 Task: Add a signature Fernando Perez containing With sincere thanks and warm wishes, Fernando Perez to email address softage.4@softage.net and add a label Pets
Action: Mouse moved to (845, 83)
Screenshot: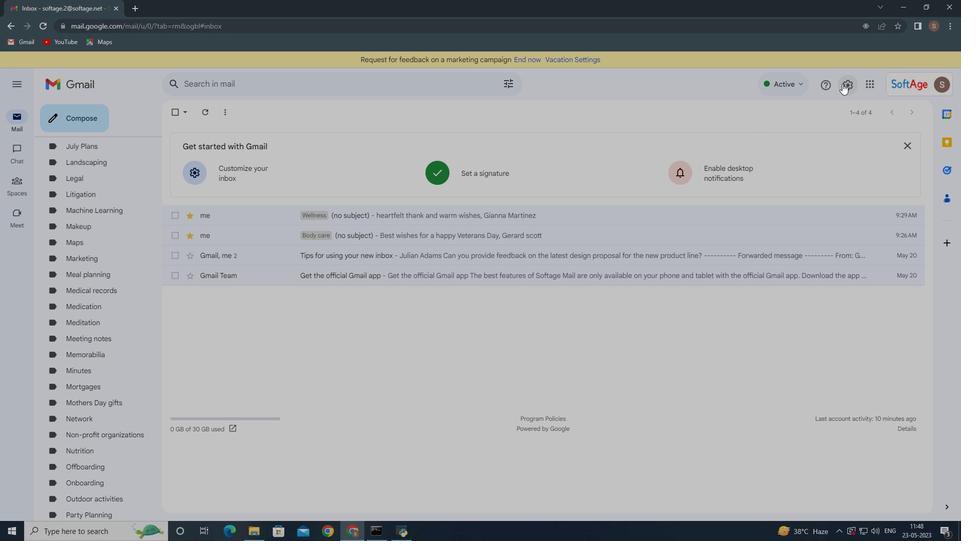 
Action: Mouse pressed left at (845, 83)
Screenshot: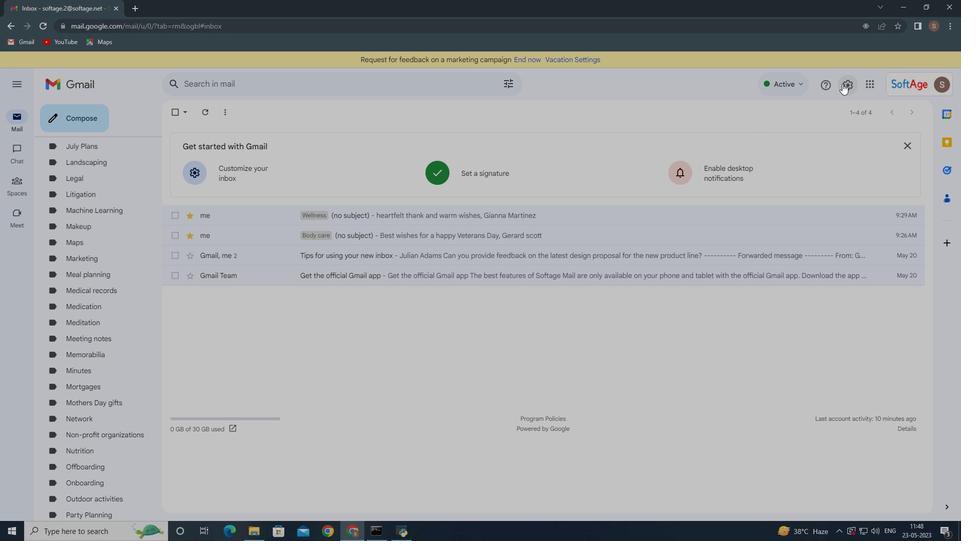 
Action: Mouse moved to (825, 131)
Screenshot: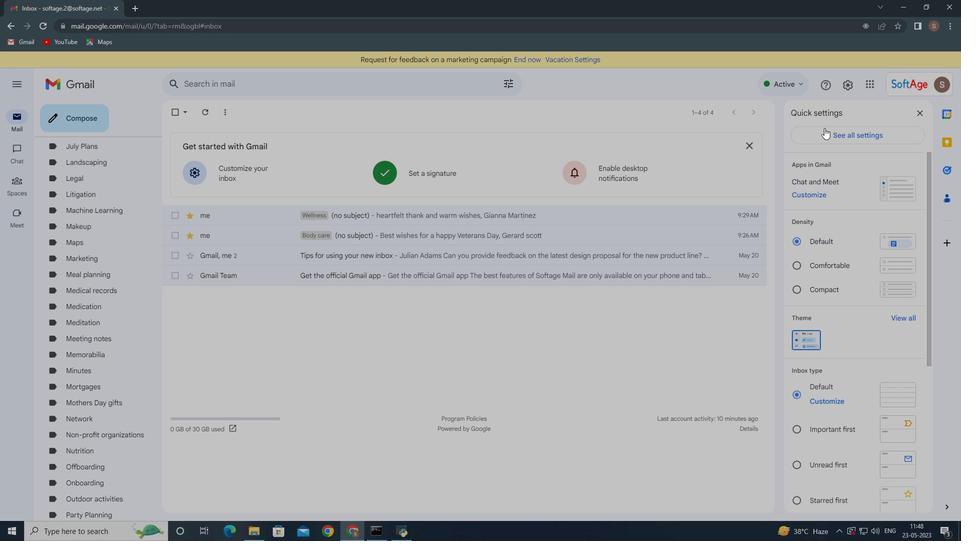 
Action: Mouse pressed left at (825, 131)
Screenshot: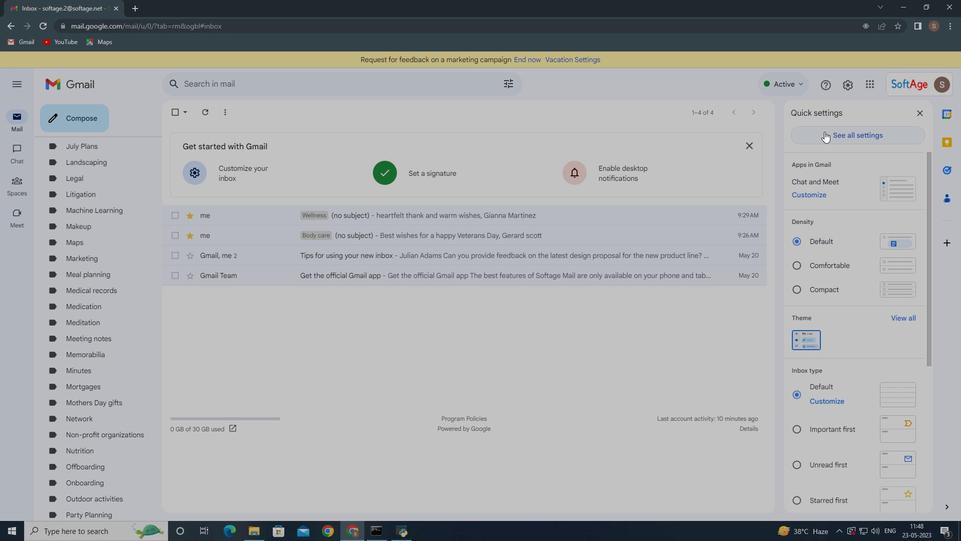 
Action: Mouse moved to (360, 209)
Screenshot: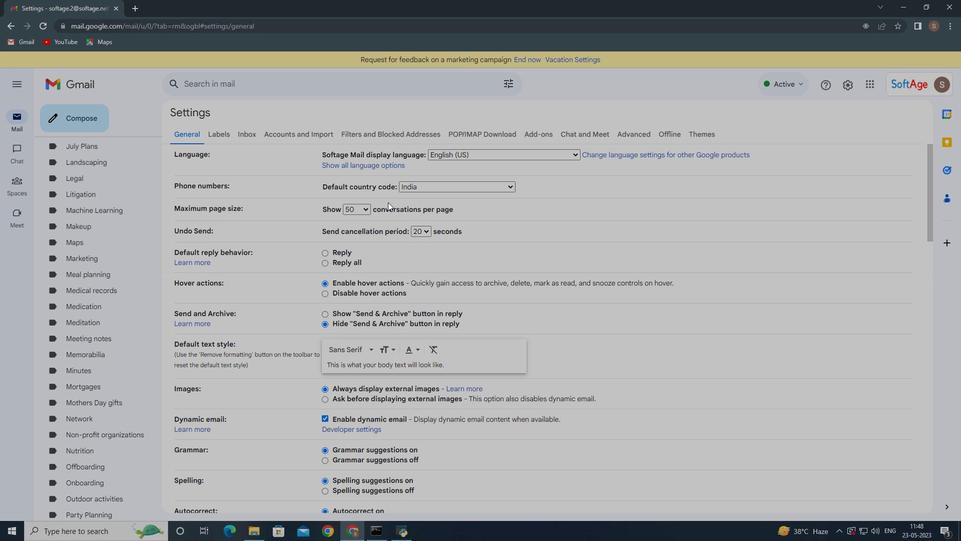 
Action: Mouse scrolled (360, 208) with delta (0, 0)
Screenshot: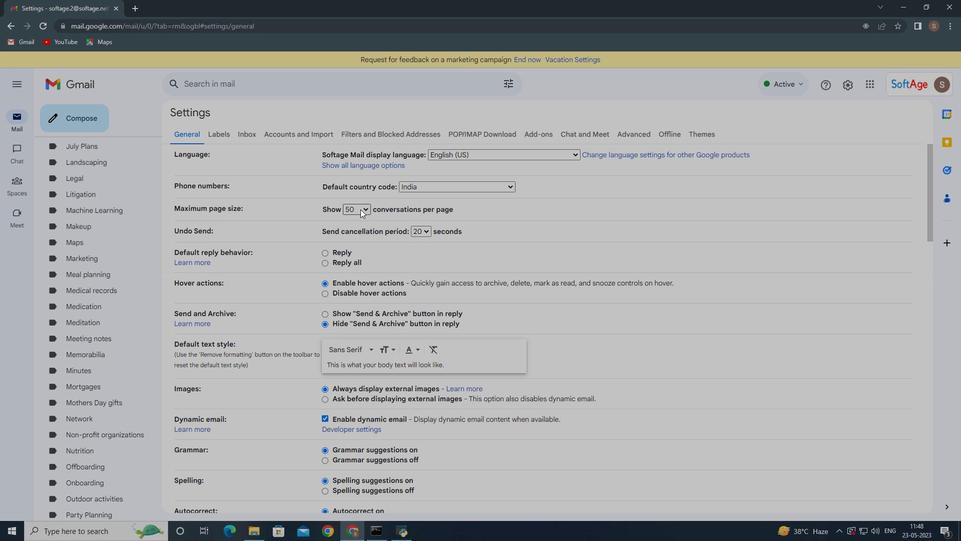 
Action: Mouse scrolled (360, 208) with delta (0, 0)
Screenshot: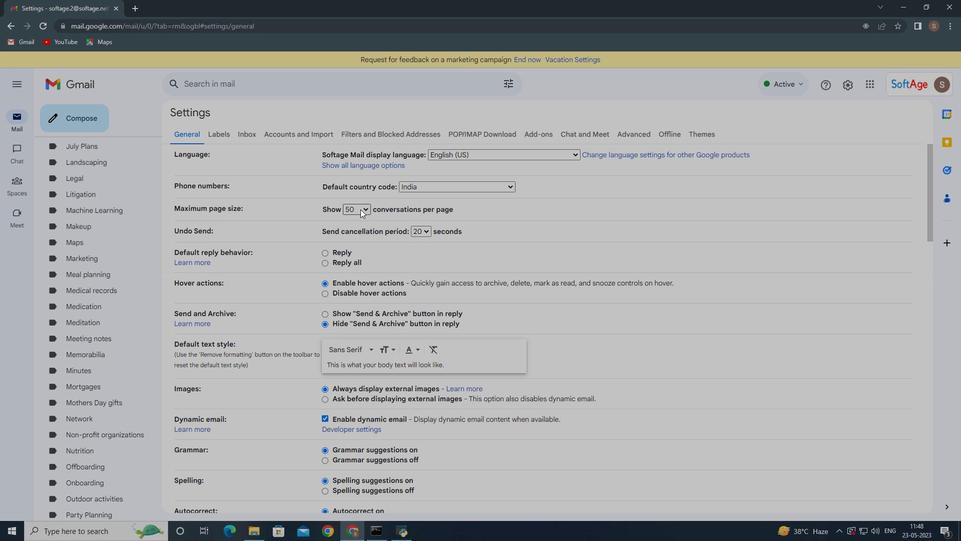 
Action: Mouse scrolled (360, 208) with delta (0, 0)
Screenshot: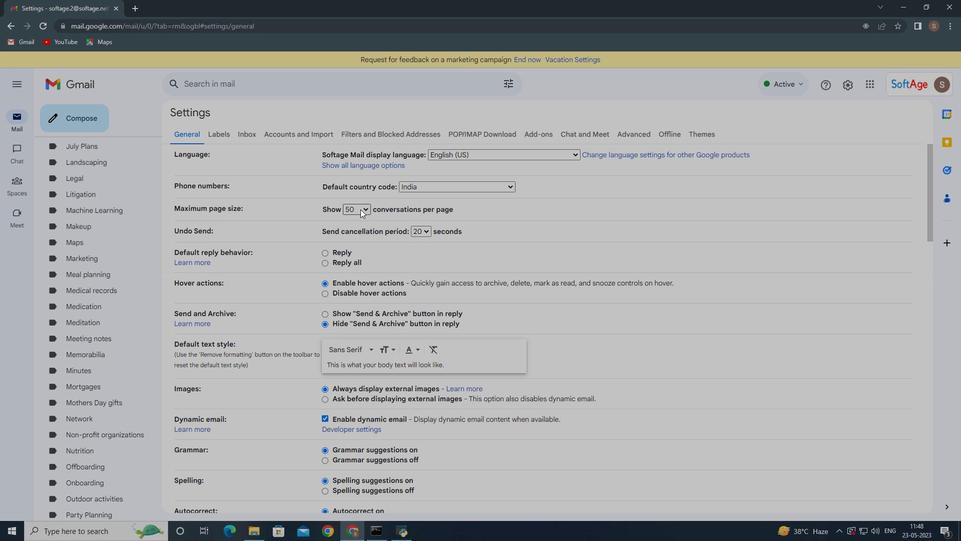 
Action: Mouse scrolled (360, 208) with delta (0, 0)
Screenshot: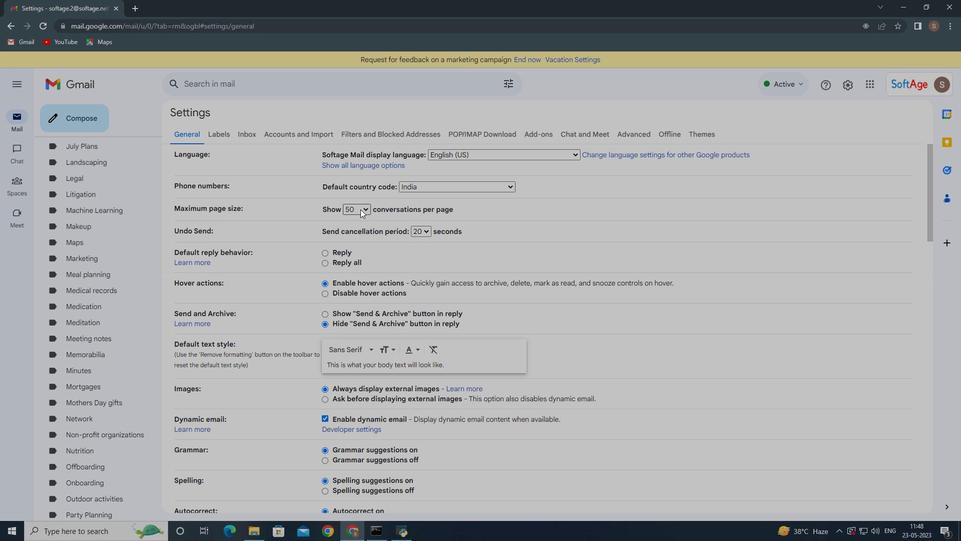 
Action: Mouse scrolled (360, 208) with delta (0, 0)
Screenshot: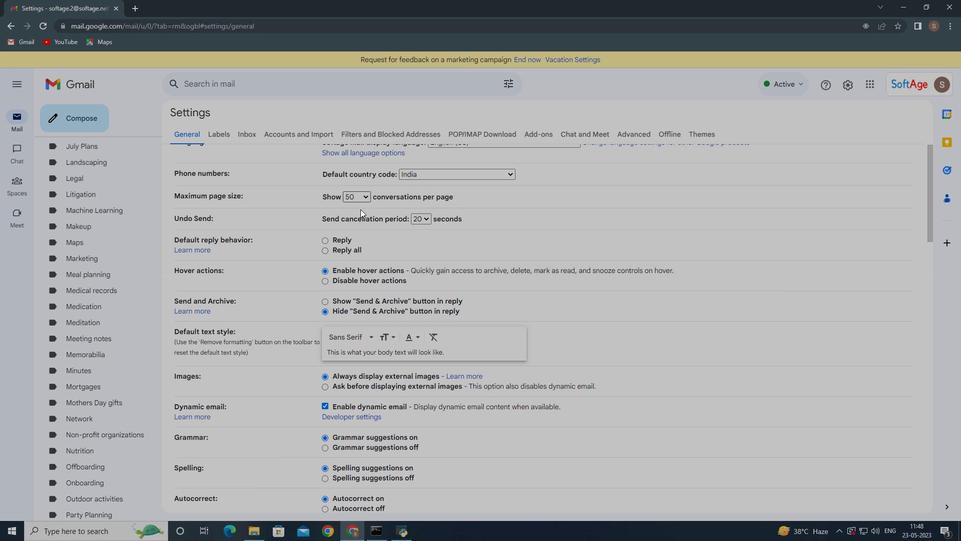 
Action: Mouse moved to (360, 234)
Screenshot: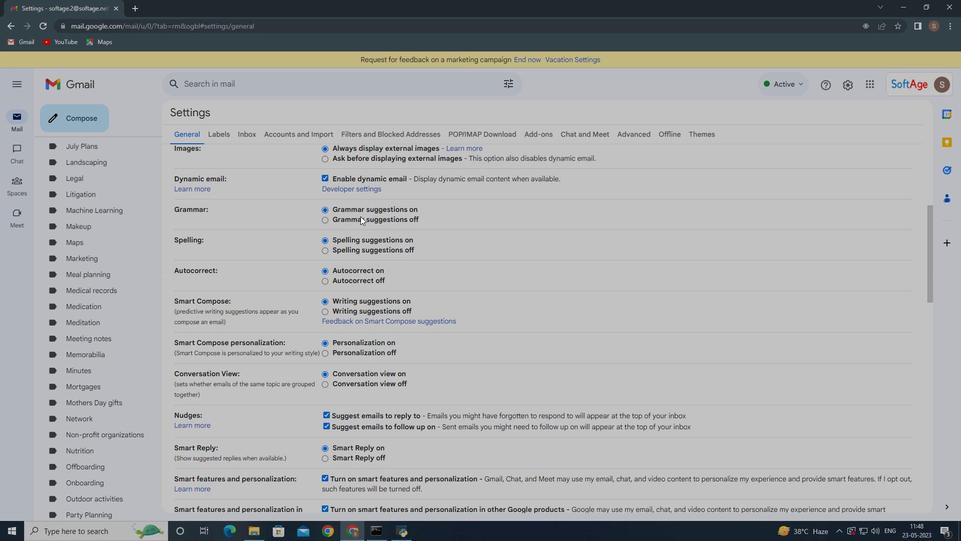 
Action: Mouse scrolled (360, 233) with delta (0, 0)
Screenshot: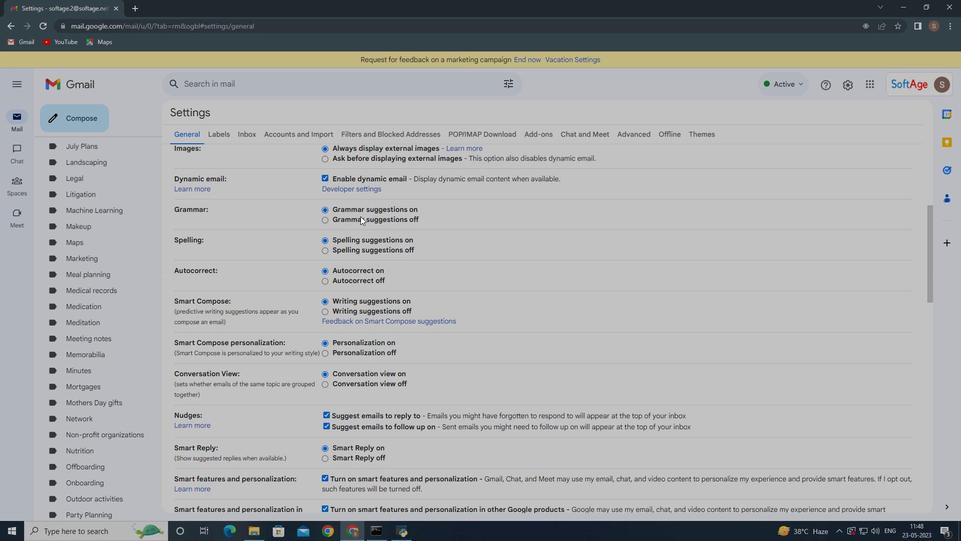 
Action: Mouse moved to (359, 237)
Screenshot: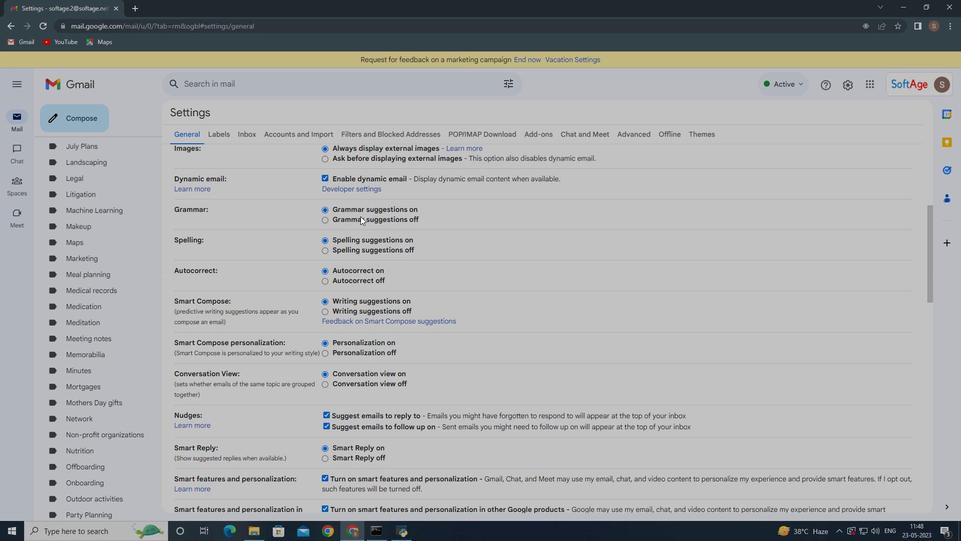 
Action: Mouse scrolled (359, 236) with delta (0, 0)
Screenshot: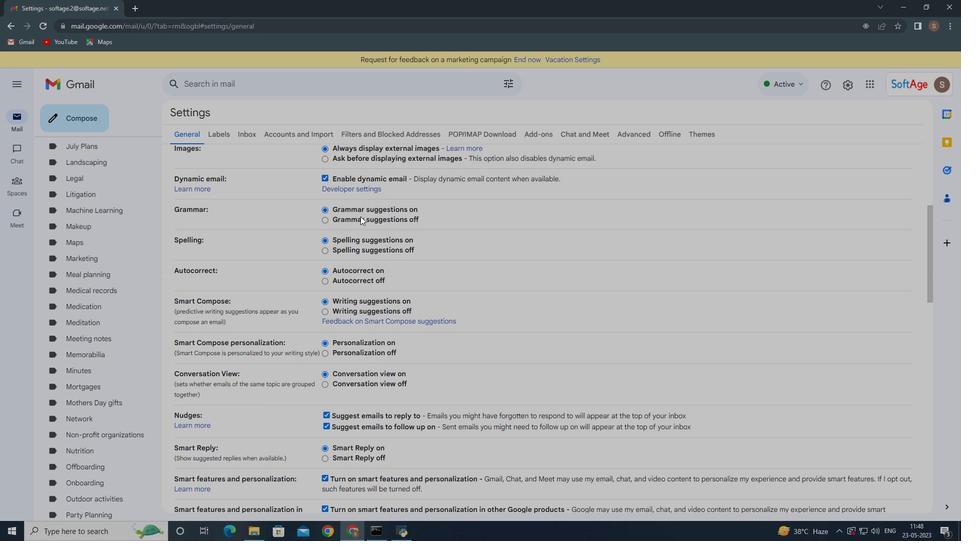 
Action: Mouse moved to (359, 239)
Screenshot: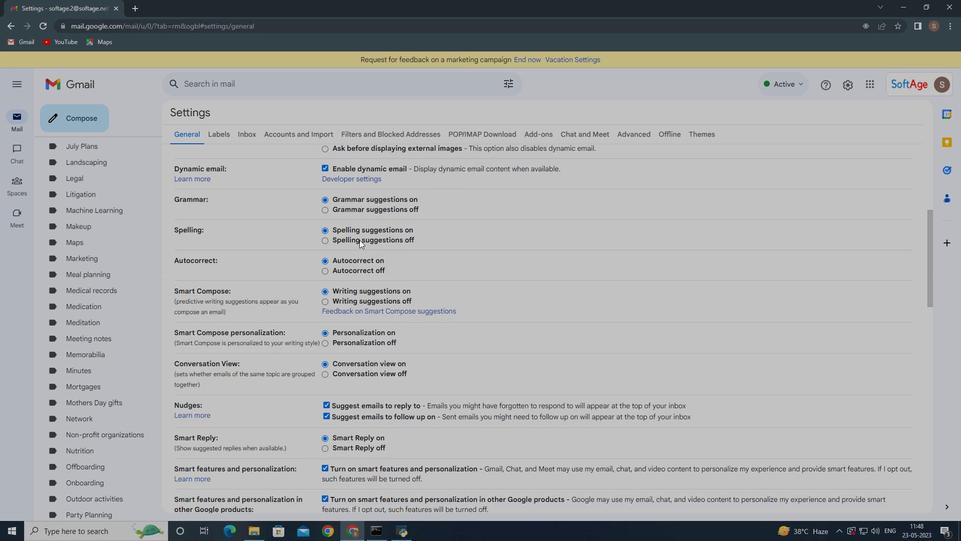 
Action: Mouse scrolled (359, 239) with delta (0, 0)
Screenshot: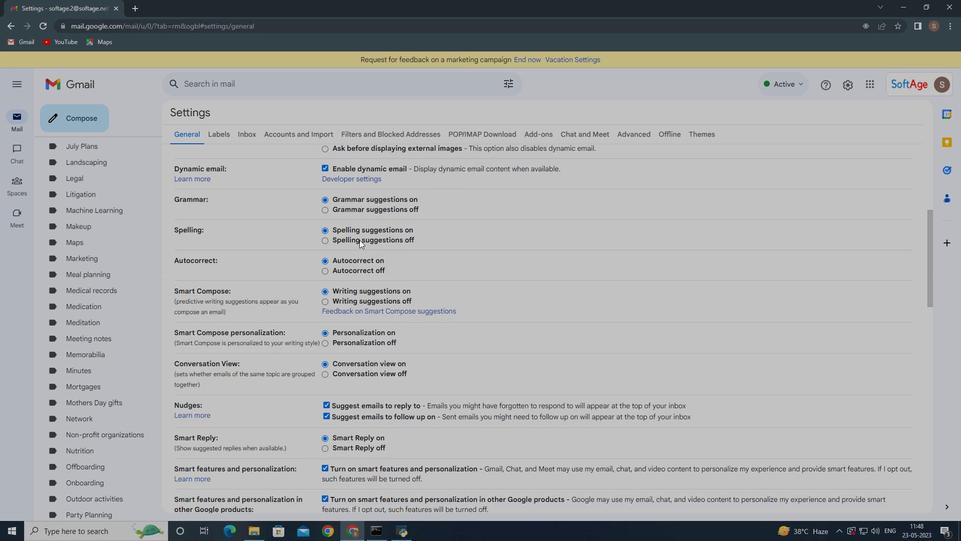 
Action: Mouse moved to (359, 241)
Screenshot: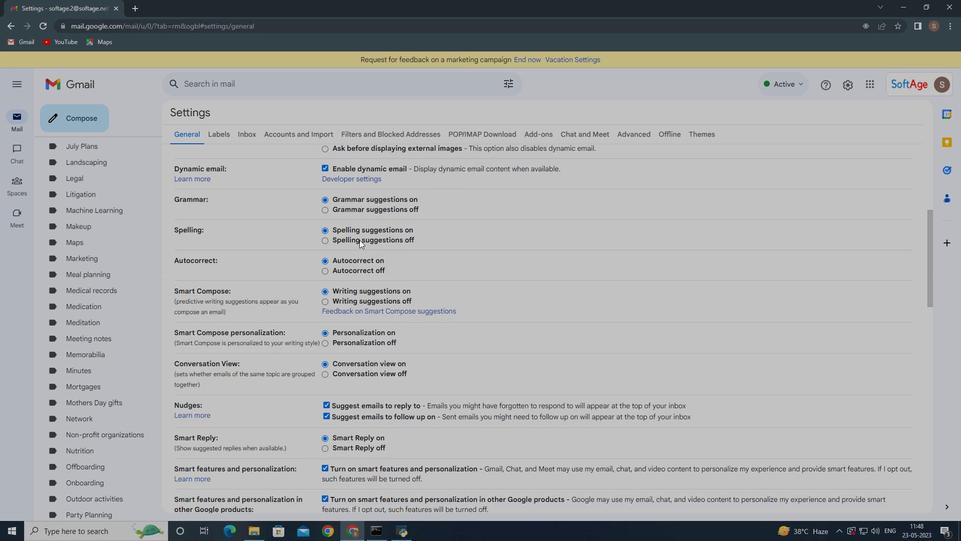 
Action: Mouse scrolled (359, 240) with delta (0, 0)
Screenshot: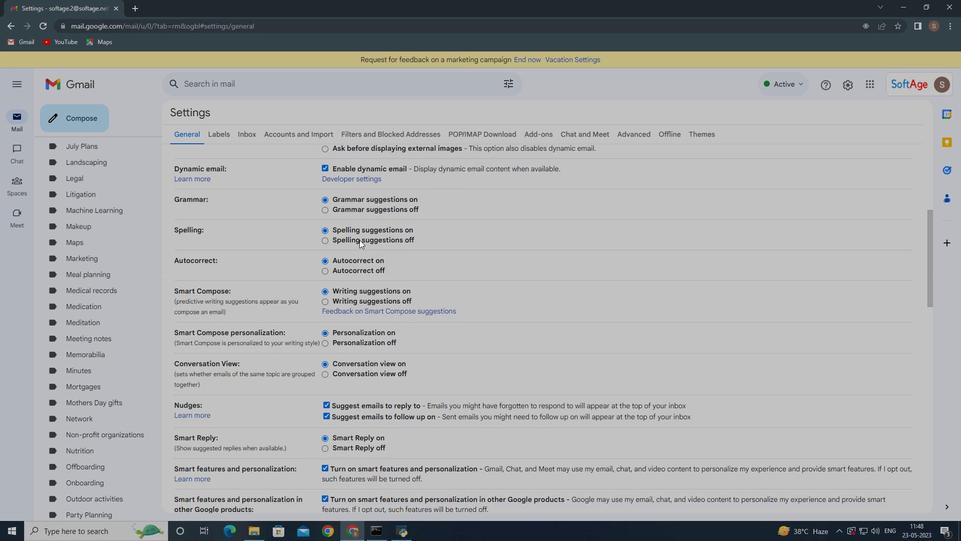 
Action: Mouse moved to (350, 292)
Screenshot: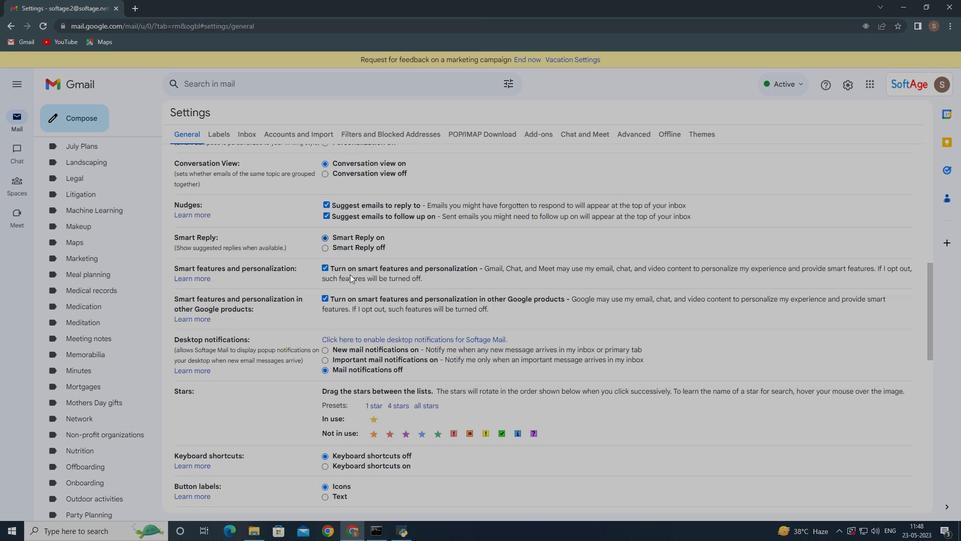 
Action: Mouse scrolled (350, 289) with delta (0, 0)
Screenshot: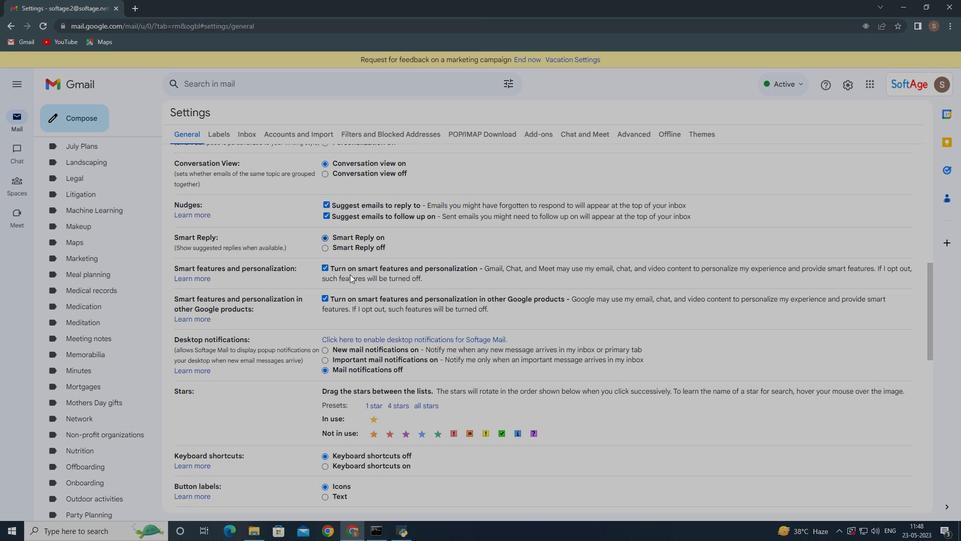 
Action: Mouse moved to (350, 295)
Screenshot: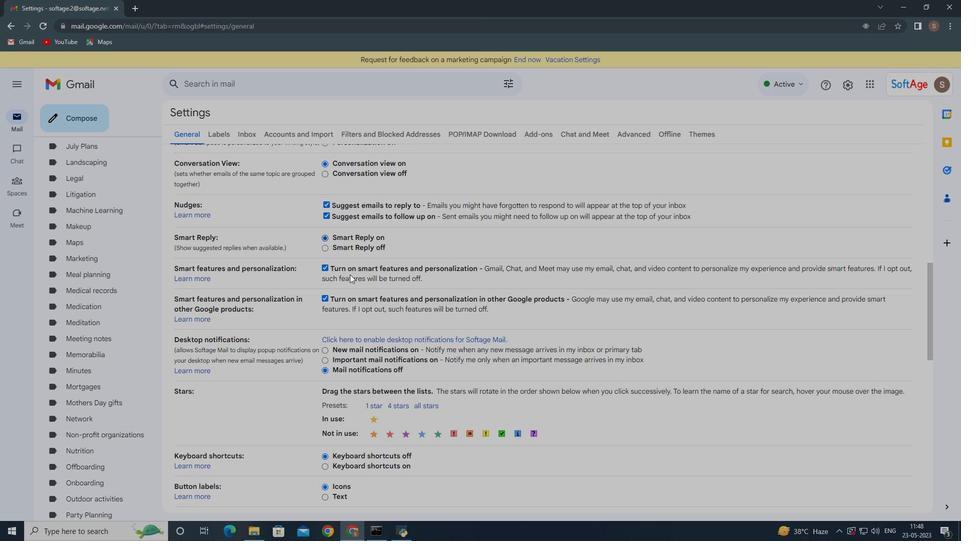 
Action: Mouse scrolled (350, 292) with delta (0, 0)
Screenshot: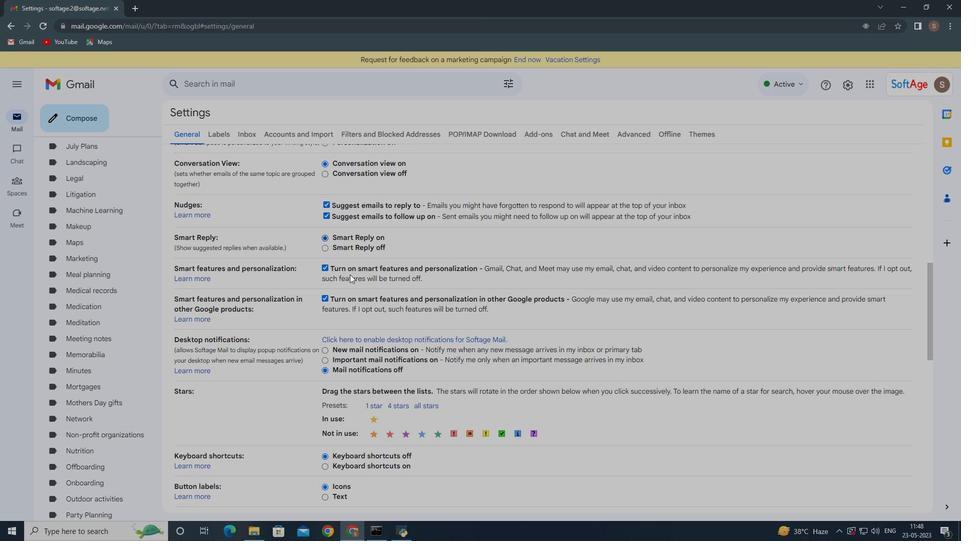 
Action: Mouse moved to (350, 296)
Screenshot: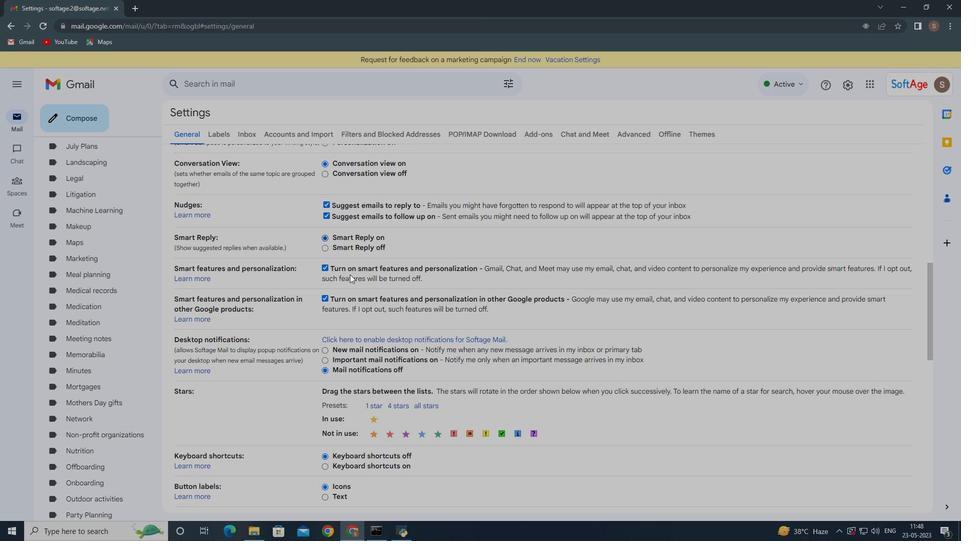 
Action: Mouse scrolled (350, 295) with delta (0, 0)
Screenshot: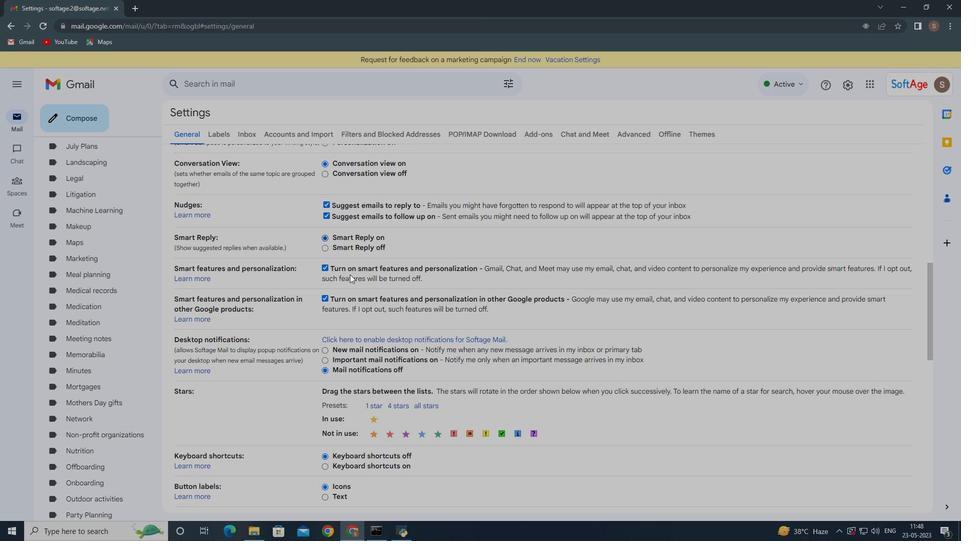 
Action: Mouse moved to (350, 297)
Screenshot: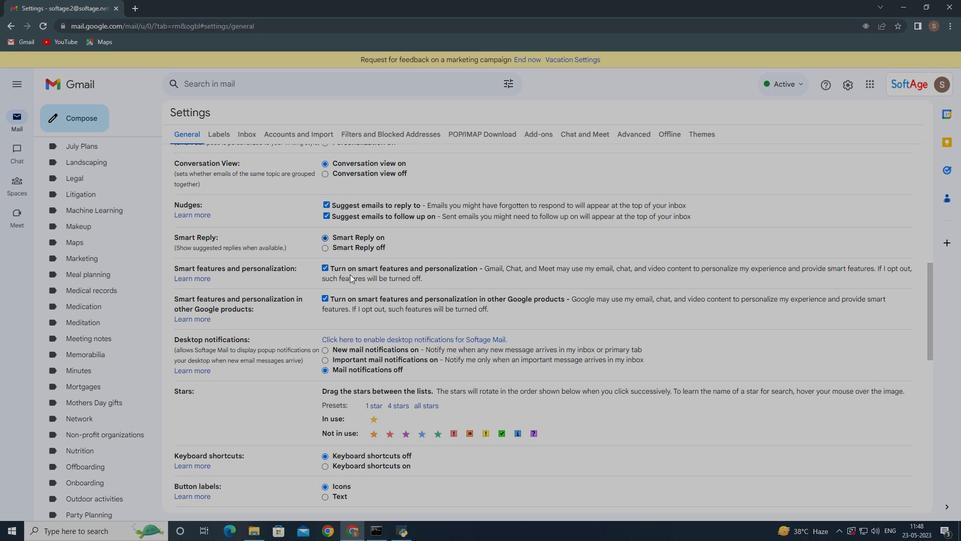 
Action: Mouse scrolled (350, 296) with delta (0, 0)
Screenshot: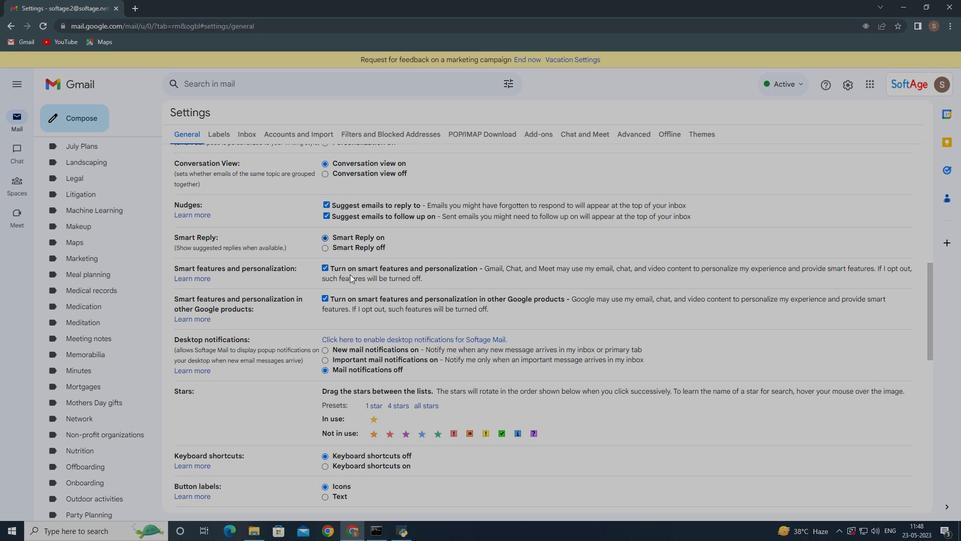 
Action: Mouse moved to (350, 302)
Screenshot: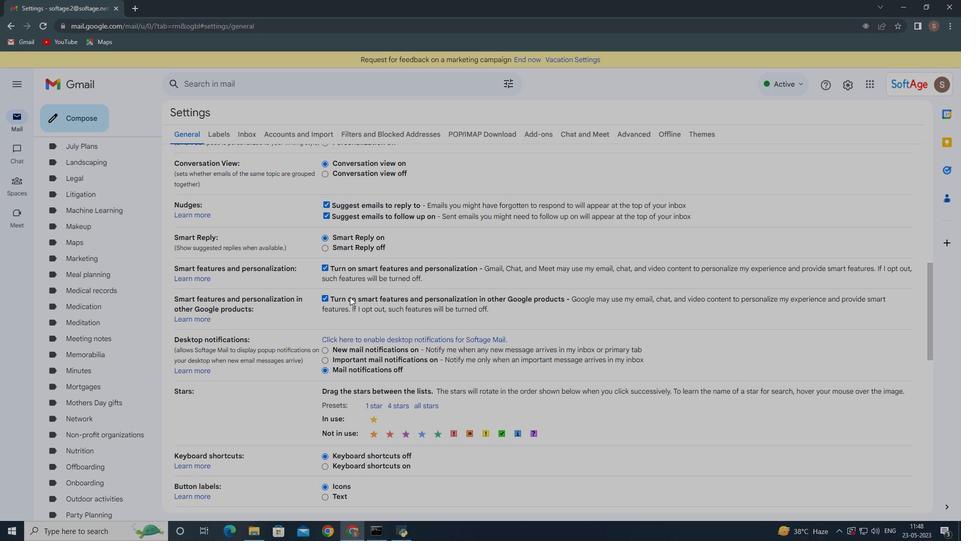 
Action: Mouse scrolled (350, 302) with delta (0, 0)
Screenshot: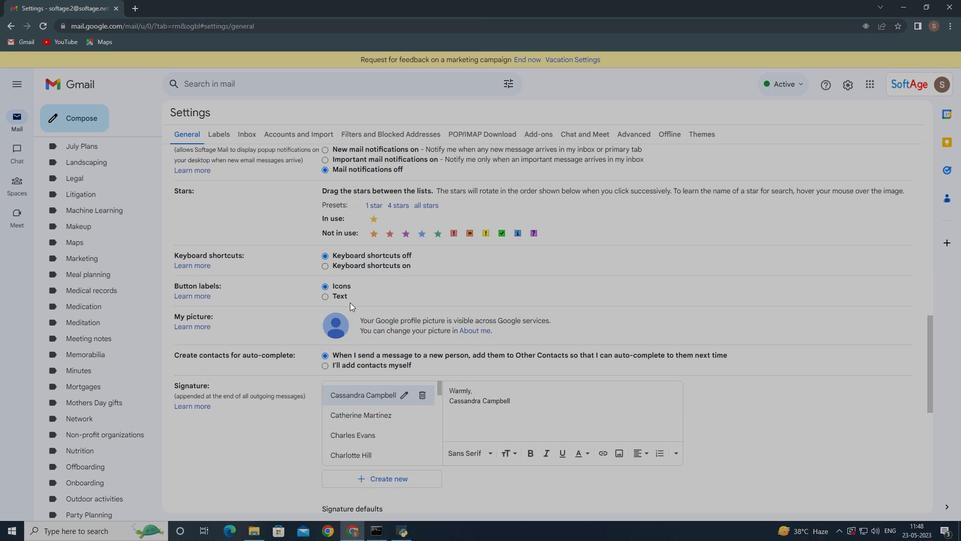 
Action: Mouse moved to (350, 303)
Screenshot: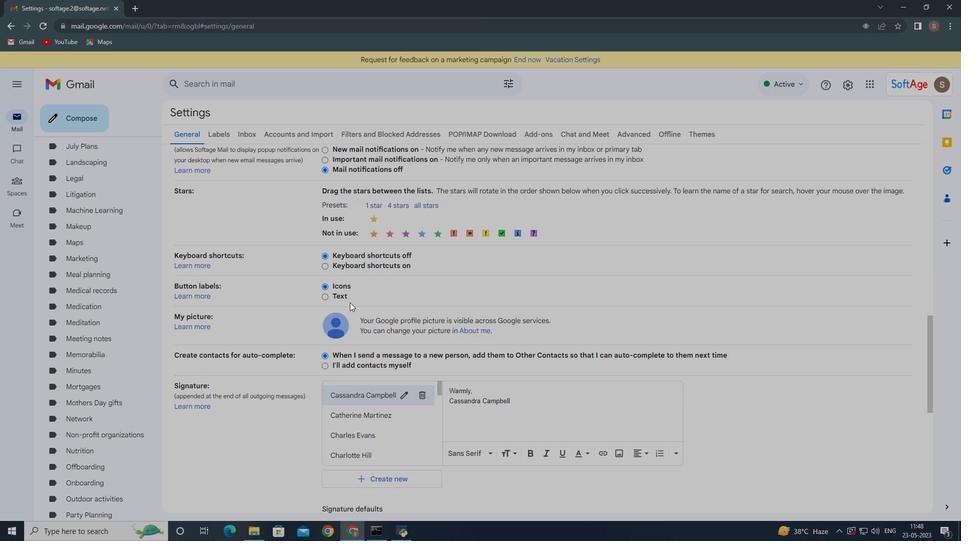 
Action: Mouse scrolled (350, 302) with delta (0, 0)
Screenshot: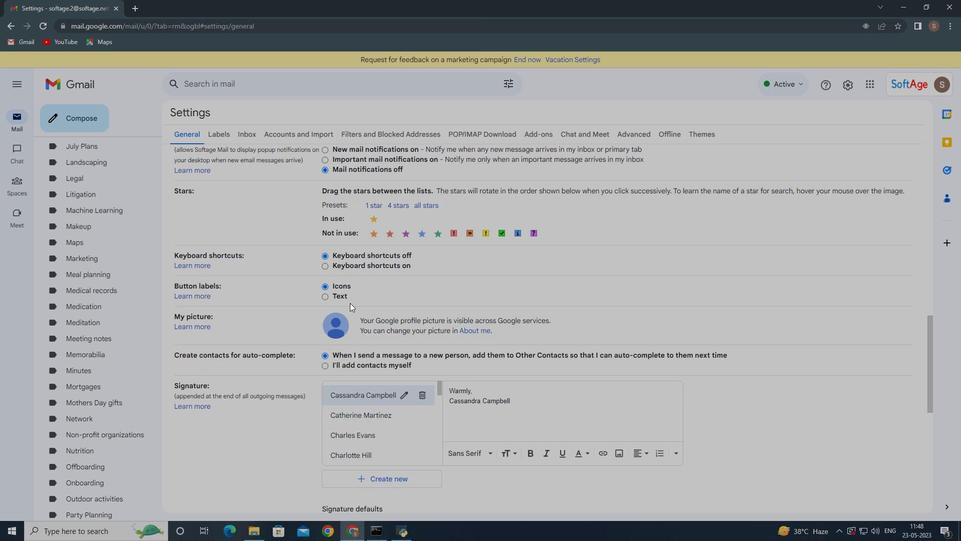 
Action: Mouse scrolled (350, 302) with delta (0, 0)
Screenshot: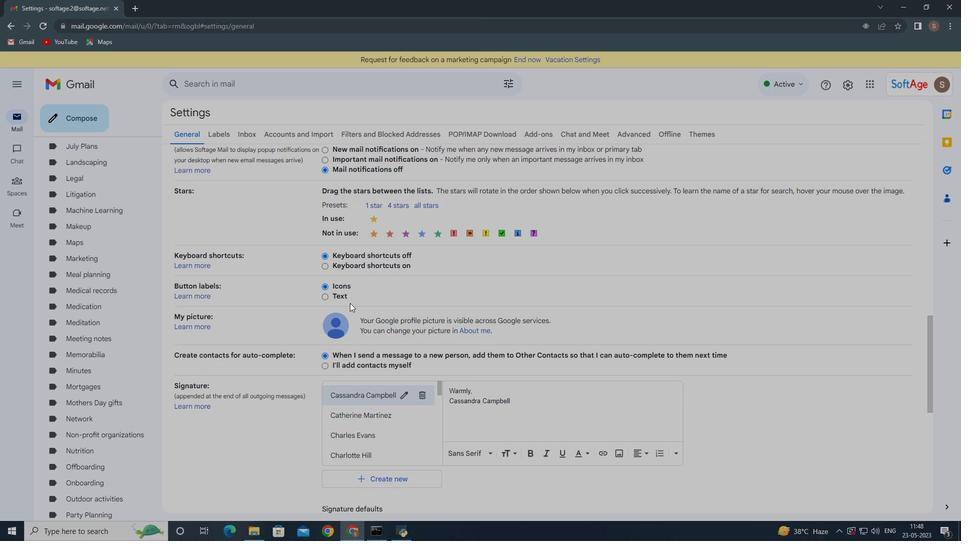 
Action: Mouse moved to (379, 329)
Screenshot: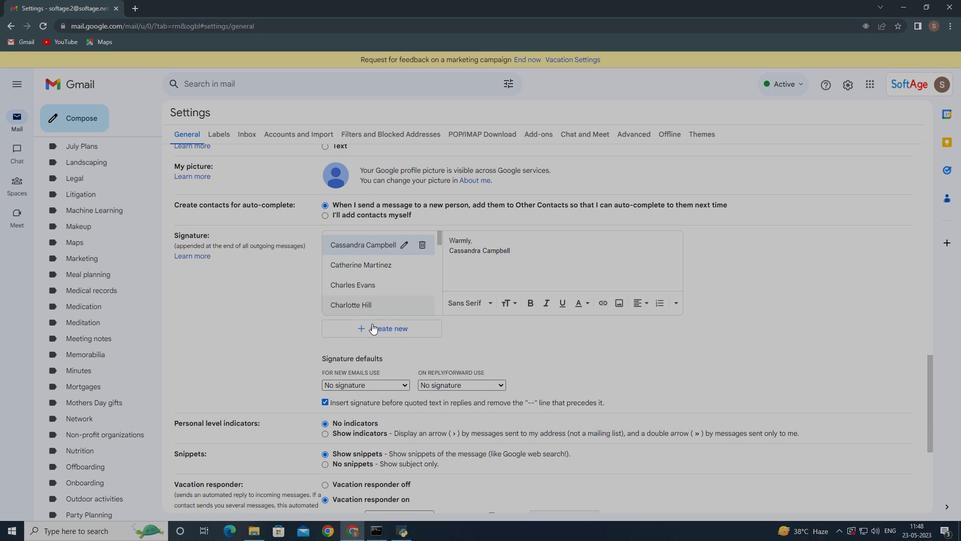 
Action: Mouse pressed left at (379, 329)
Screenshot: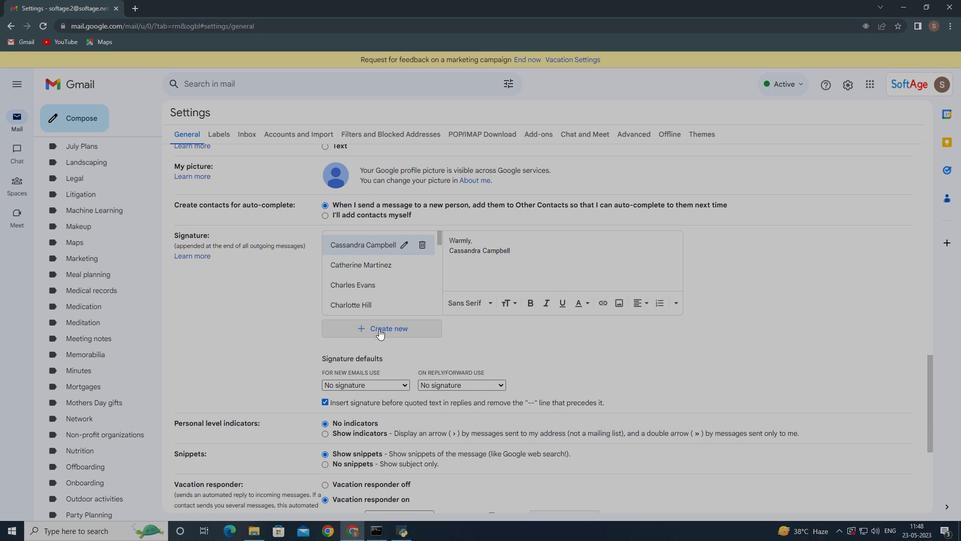 
Action: Mouse moved to (403, 280)
Screenshot: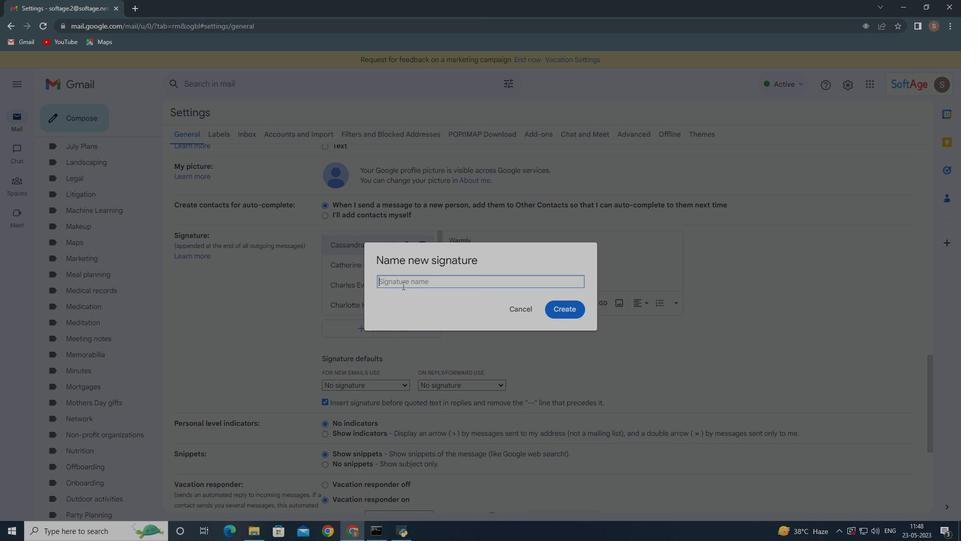 
Action: Mouse pressed left at (403, 280)
Screenshot: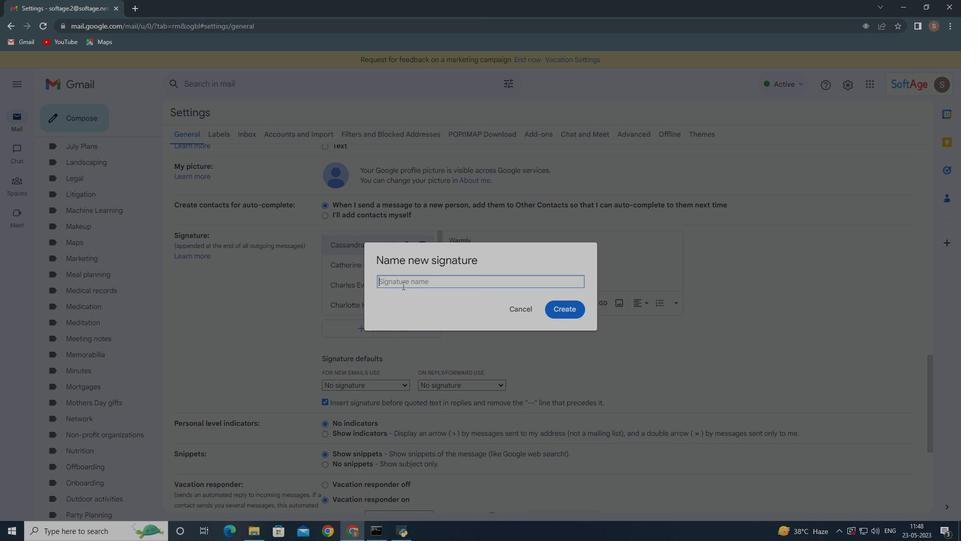 
Action: Mouse moved to (403, 280)
Screenshot: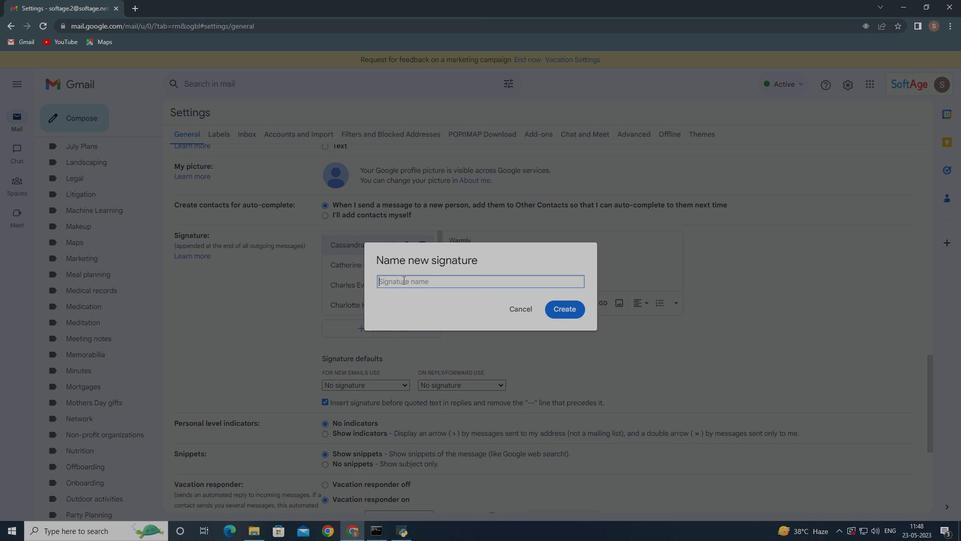 
Action: Key pressed <Key.shift><Key.shift><Key.shift><Key.shift>Fernndo<Key.space><Key.shift>Perez
Screenshot: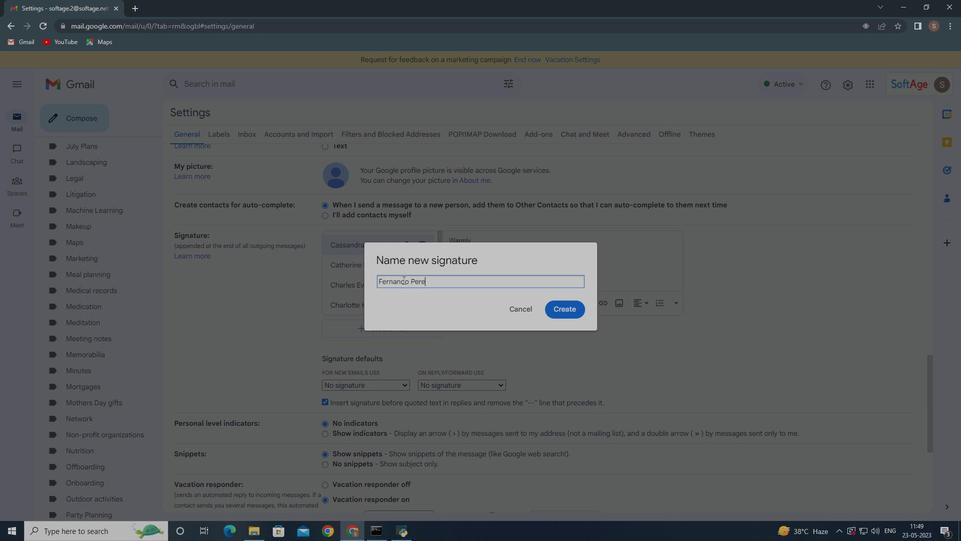 
Action: Mouse moved to (563, 308)
Screenshot: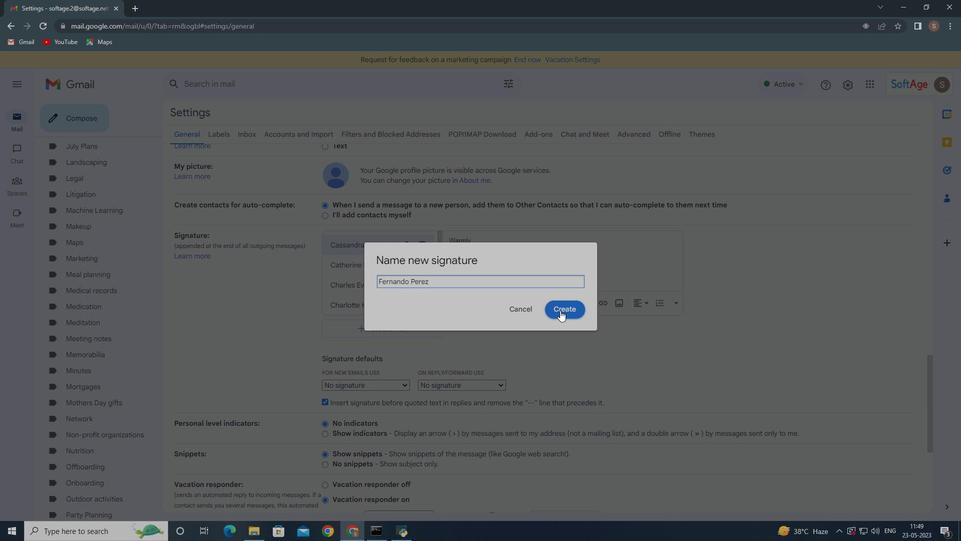 
Action: Mouse pressed left at (563, 308)
Screenshot: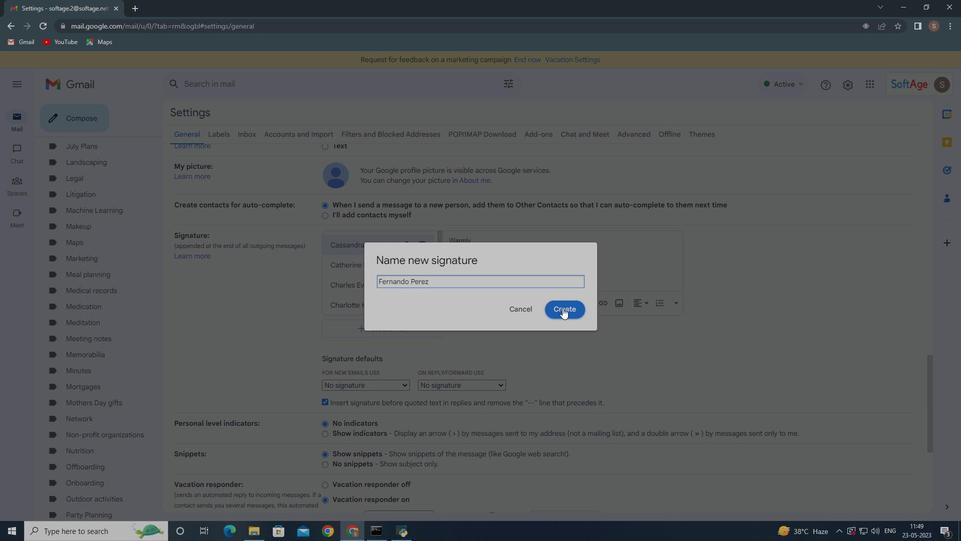 
Action: Mouse moved to (449, 273)
Screenshot: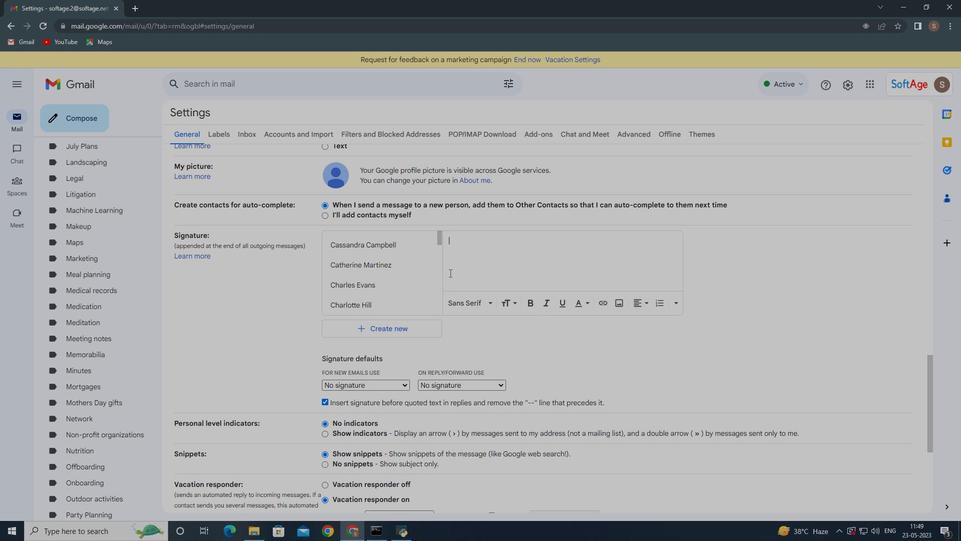 
Action: Key pressed <Key.shift>With<Key.space>sincere<Key.space>thanks<Key.space>and<Key.space>warm<Key.space>wishes,<Key.enter><Key.shift><Key.shift><Key.shift><Key.shift><Key.shift><Key.shift><Key.shift><Key.shift><Key.shift><Key.shift><Key.shift><Key.shift><Key.shift><Key.shift><Key.shift><Key.shift><Key.shift>Fernando<Key.space><Key.shift_r>Perez
Screenshot: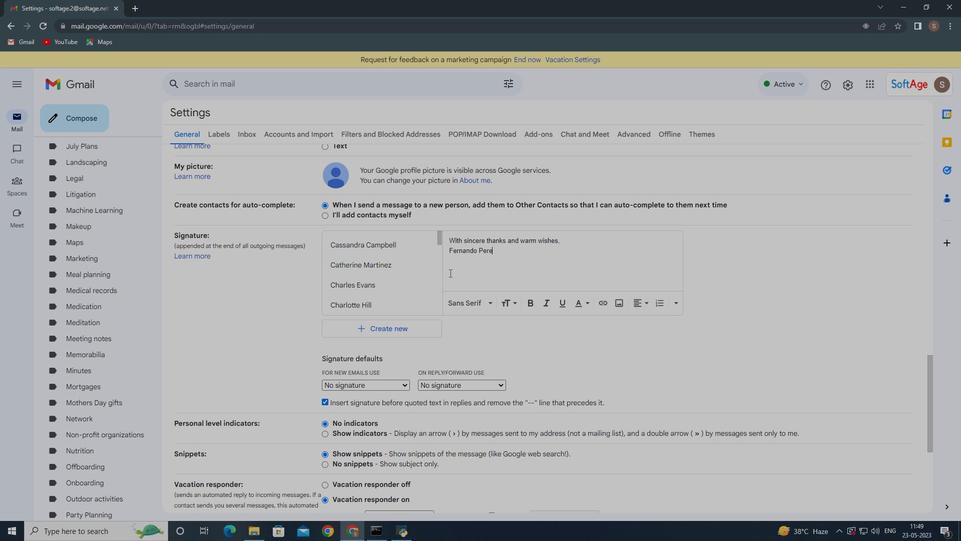 
Action: Mouse moved to (412, 319)
Screenshot: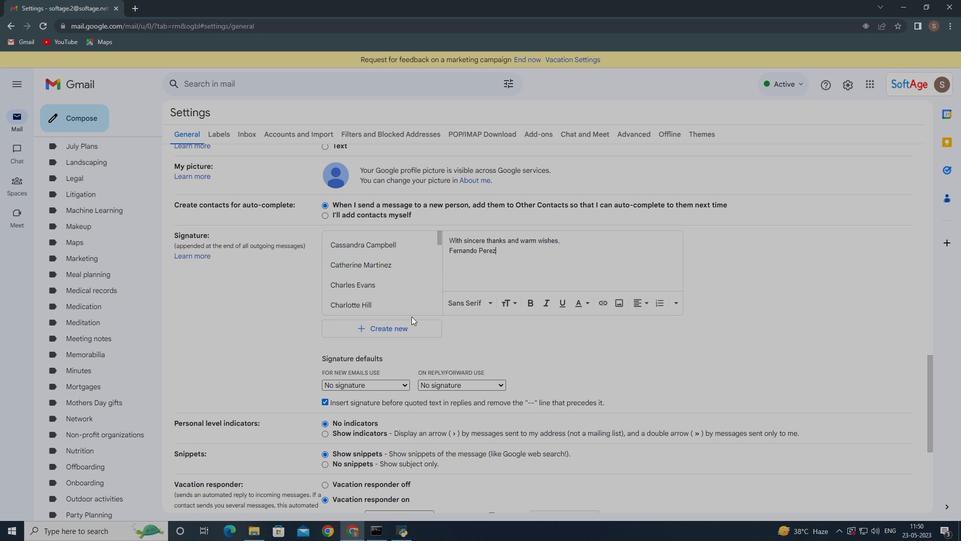 
Action: Mouse scrolled (412, 318) with delta (0, 0)
Screenshot: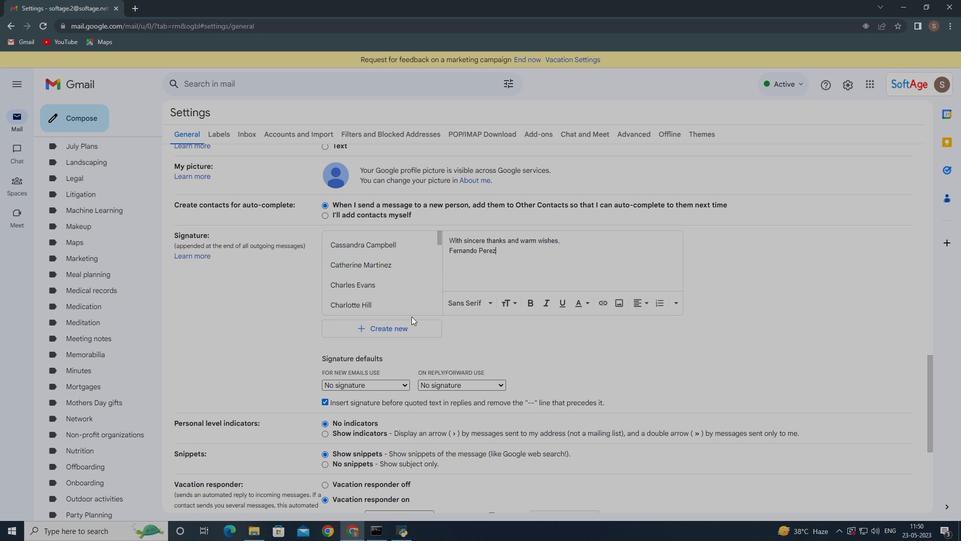 
Action: Mouse moved to (412, 319)
Screenshot: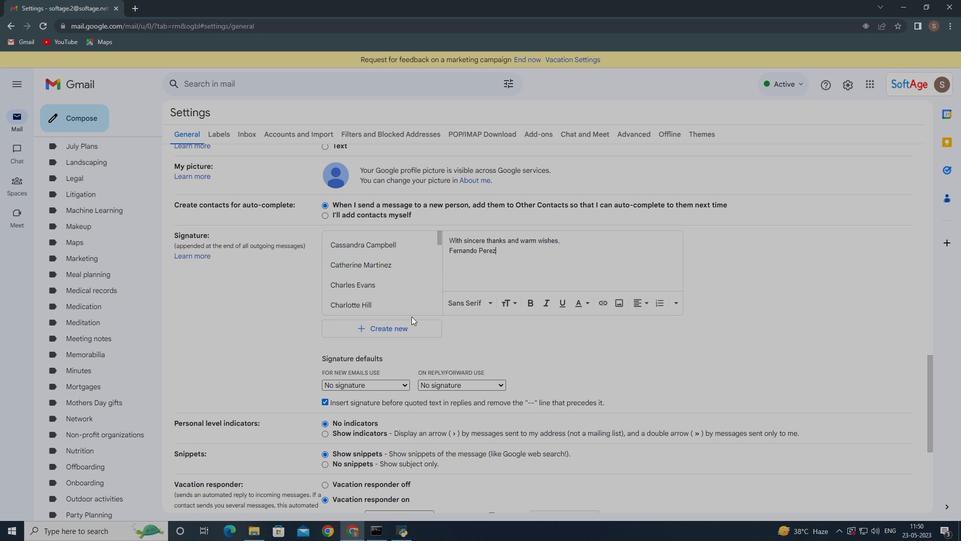 
Action: Mouse scrolled (412, 318) with delta (0, 0)
Screenshot: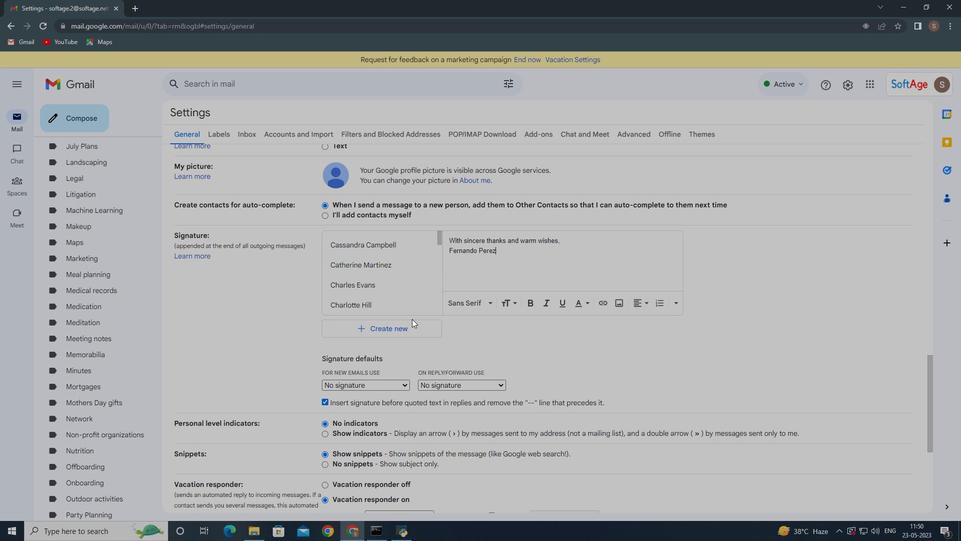
Action: Mouse moved to (412, 320)
Screenshot: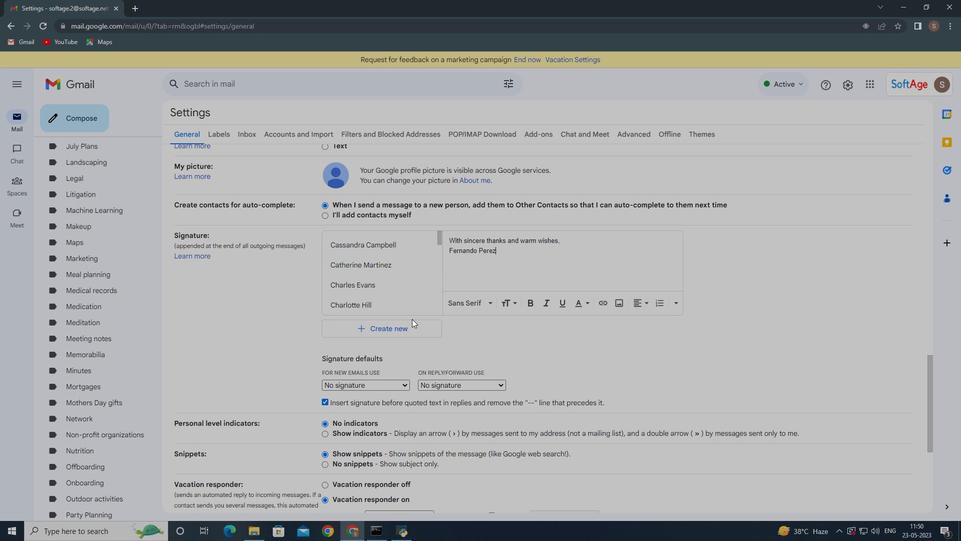 
Action: Mouse scrolled (412, 320) with delta (0, 0)
Screenshot: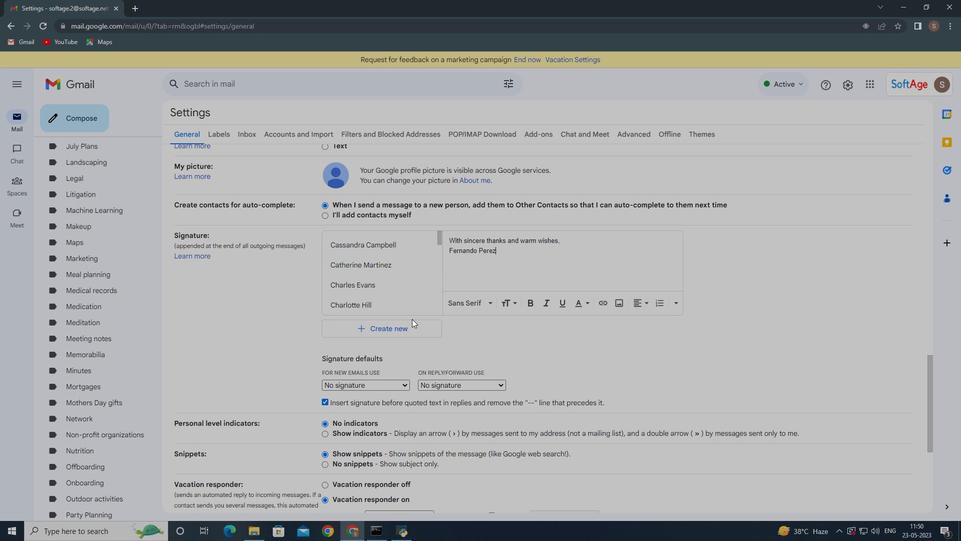 
Action: Mouse moved to (413, 322)
Screenshot: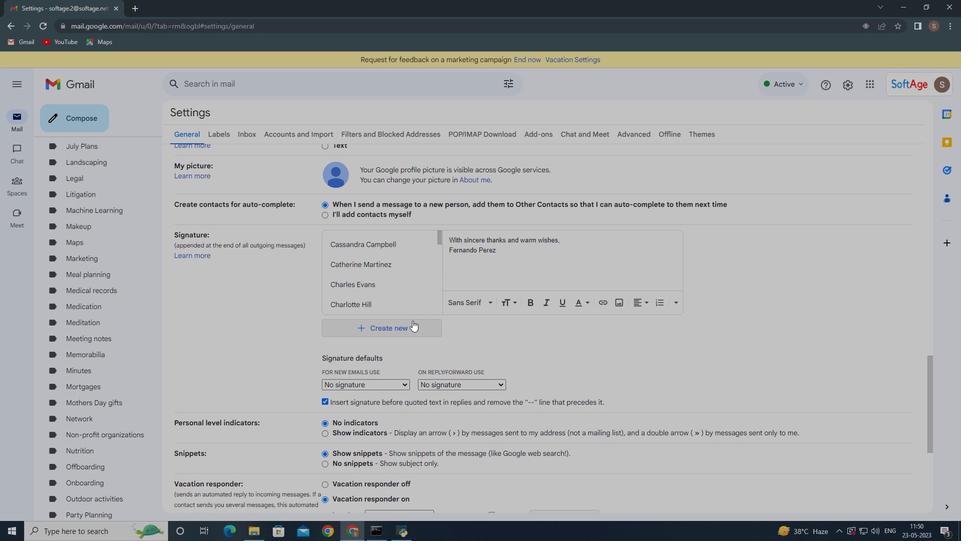 
Action: Mouse scrolled (413, 321) with delta (0, 0)
Screenshot: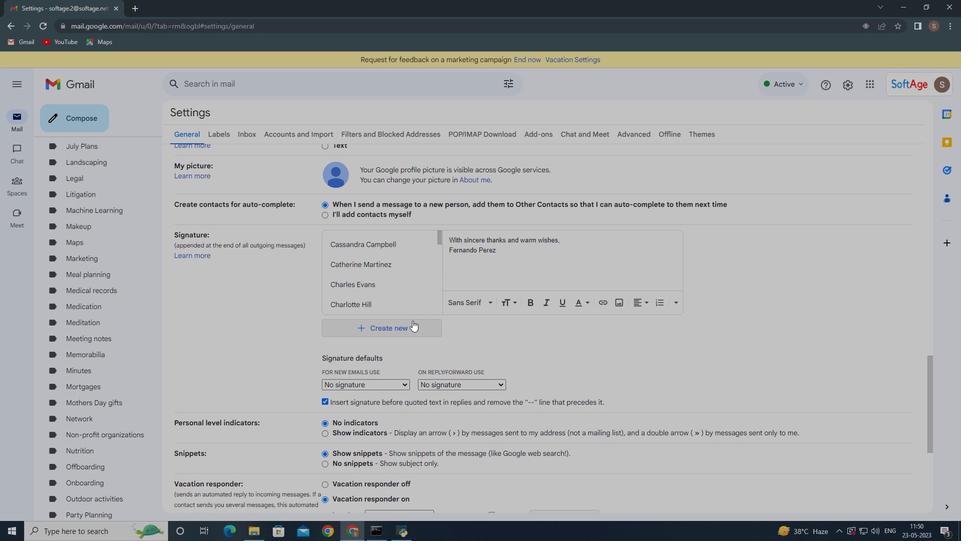 
Action: Mouse moved to (429, 411)
Screenshot: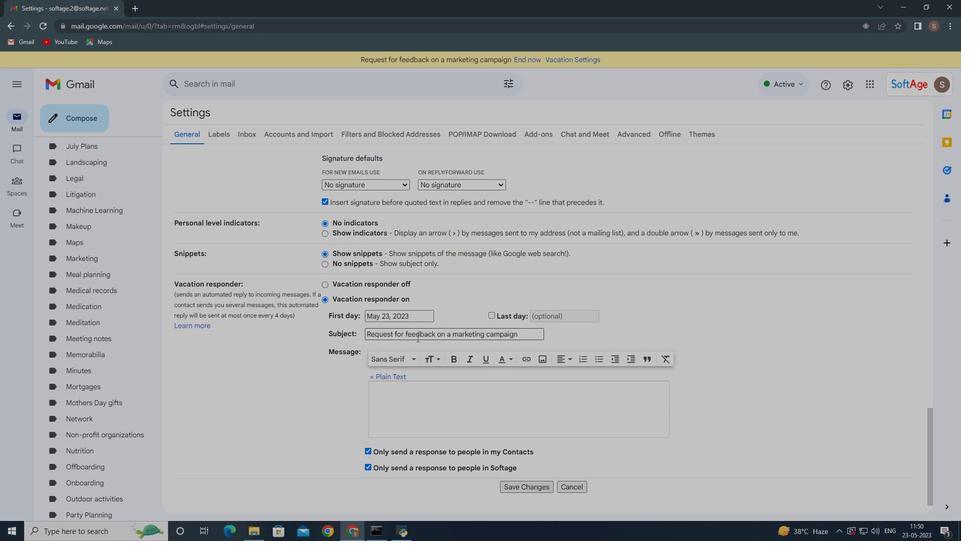 
Action: Mouse scrolled (428, 409) with delta (0, 0)
Screenshot: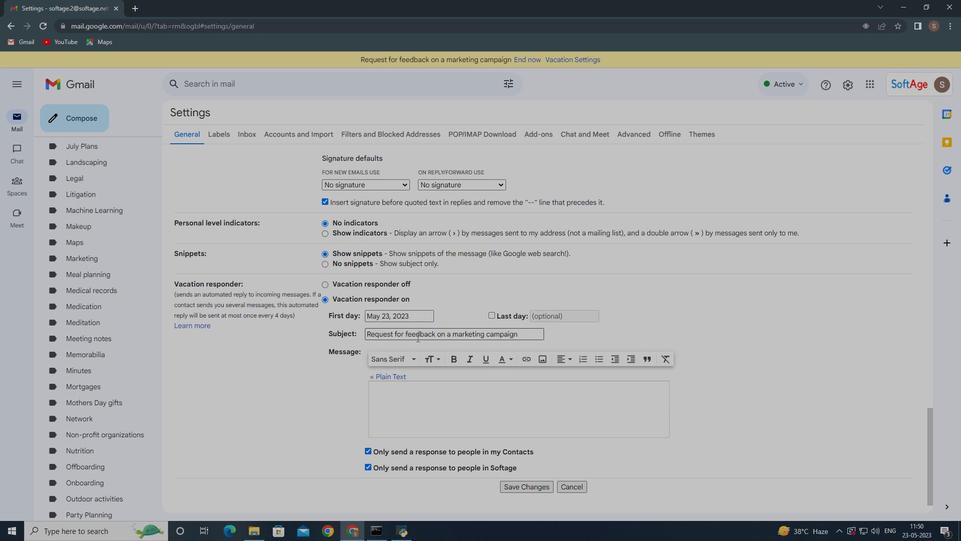 
Action: Mouse moved to (429, 413)
Screenshot: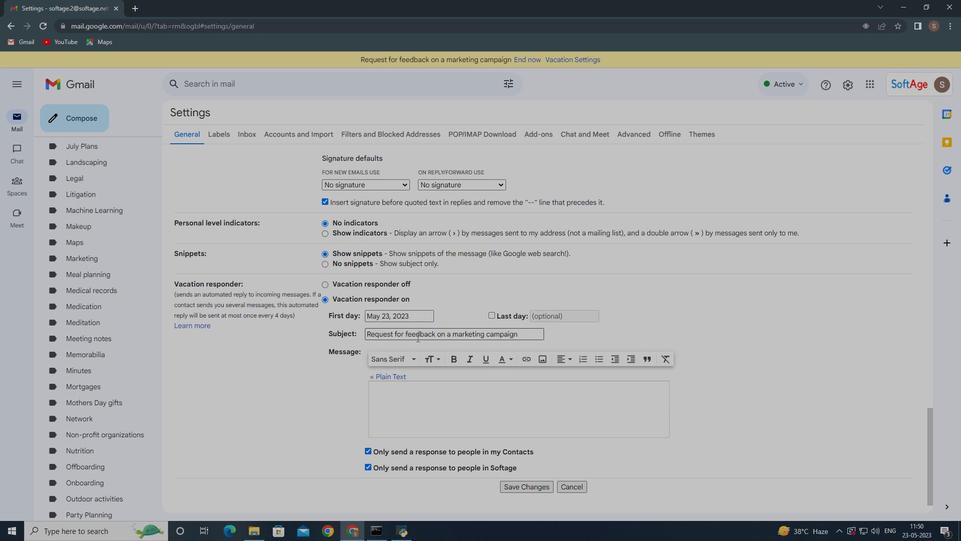 
Action: Mouse scrolled (429, 412) with delta (0, 0)
Screenshot: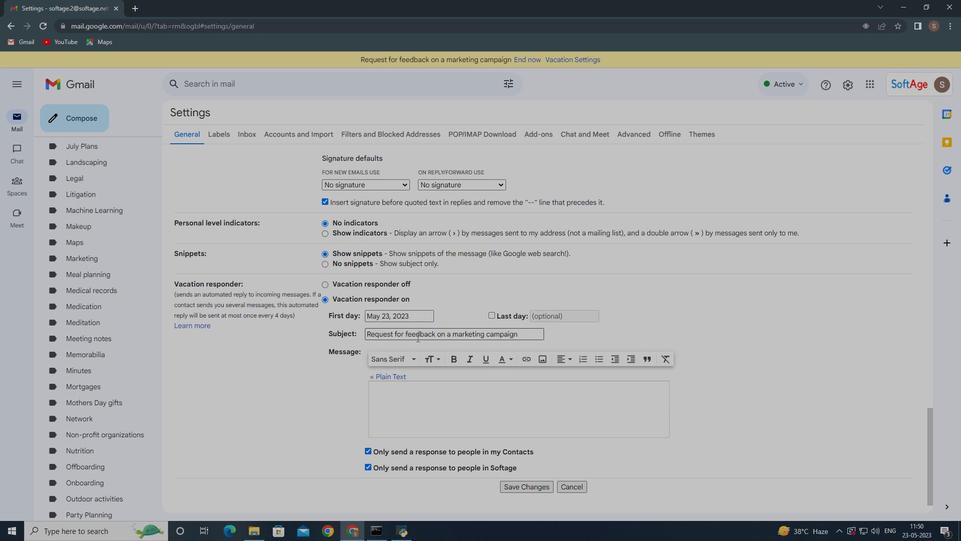 
Action: Mouse moved to (431, 414)
Screenshot: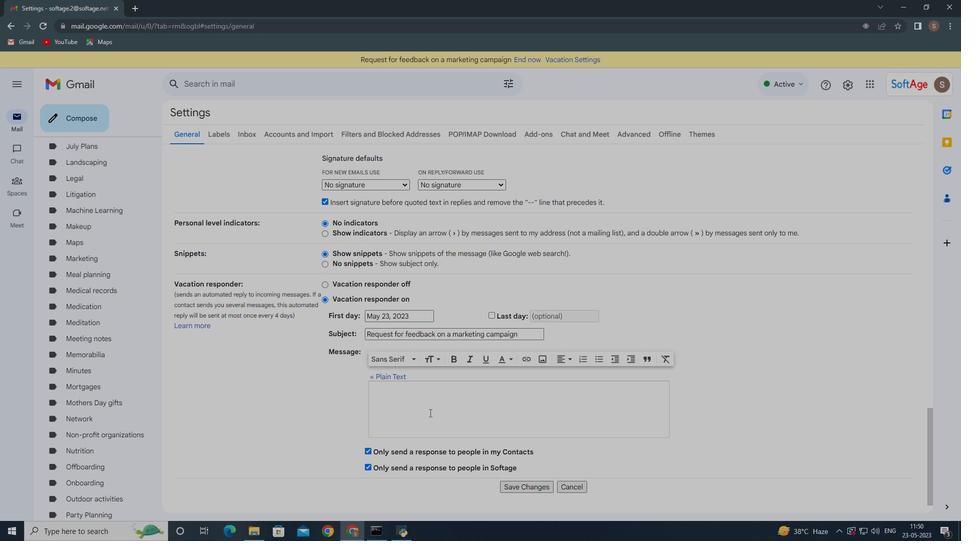 
Action: Mouse scrolled (431, 414) with delta (0, 0)
Screenshot: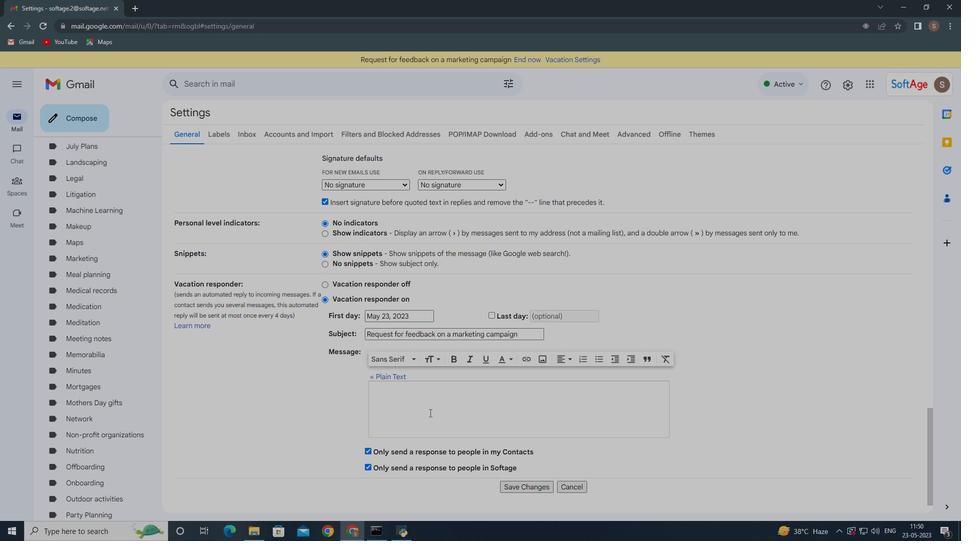 
Action: Mouse moved to (513, 458)
Screenshot: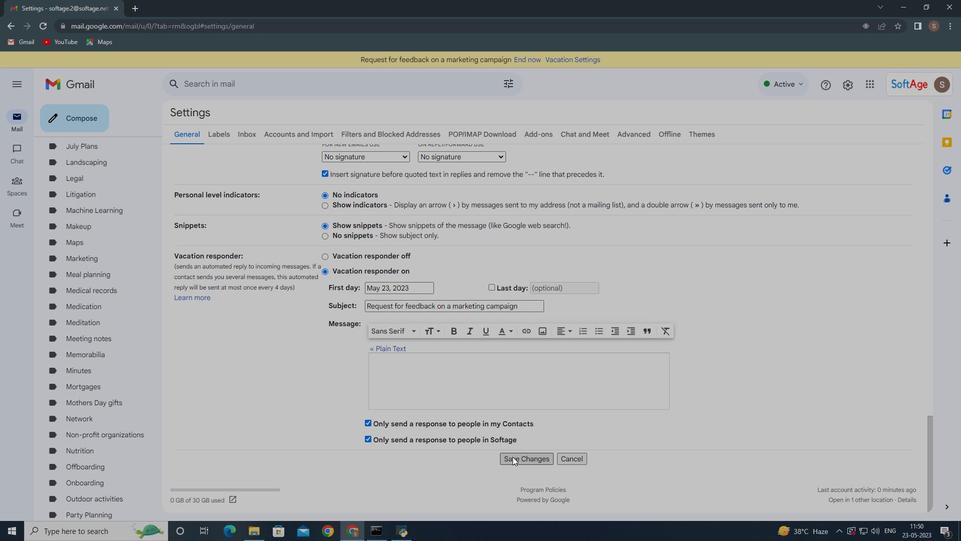 
Action: Mouse pressed left at (513, 458)
Screenshot: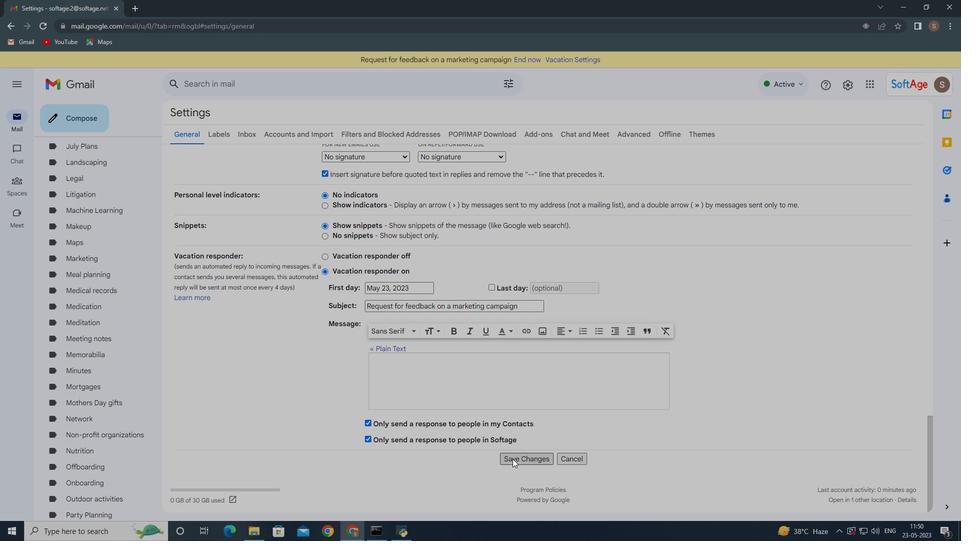 
Action: Mouse moved to (82, 117)
Screenshot: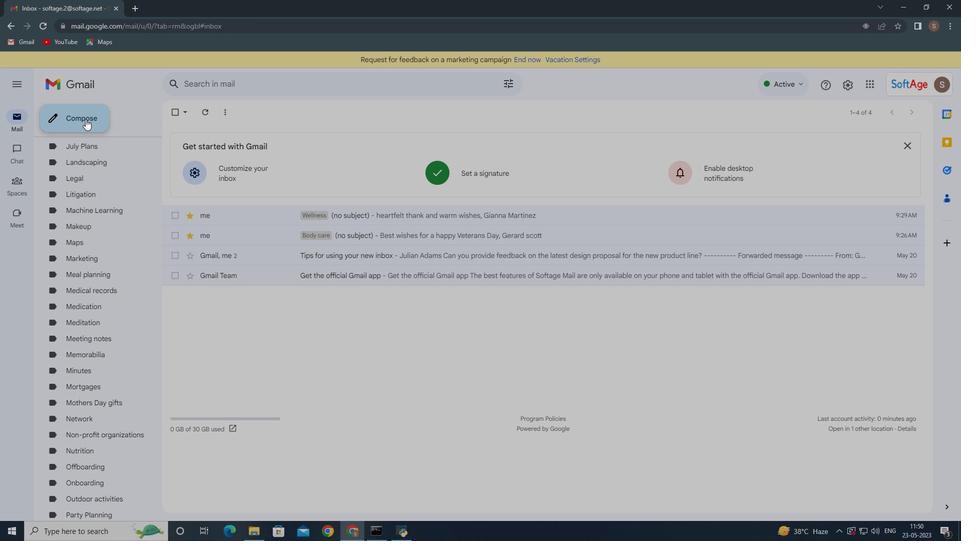 
Action: Mouse pressed left at (82, 117)
Screenshot: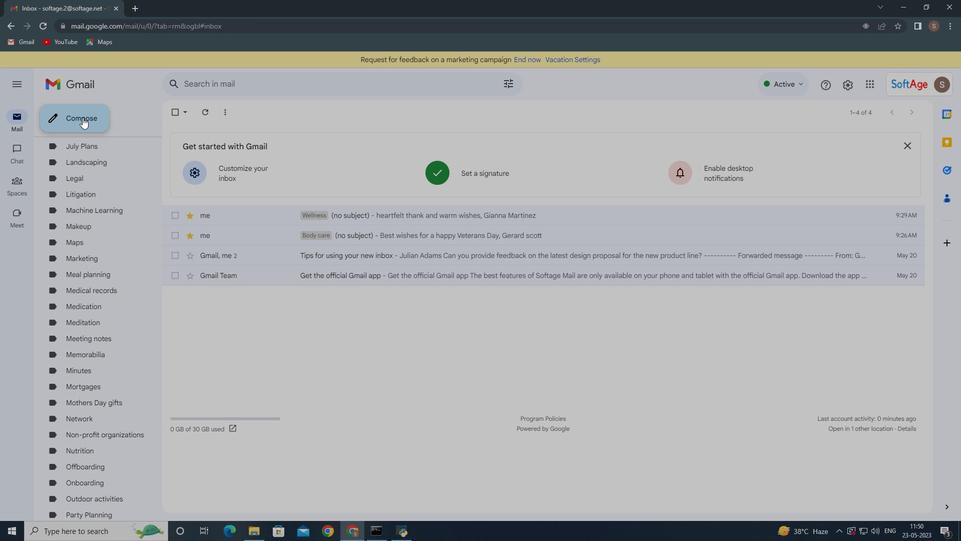 
Action: Mouse moved to (200, 128)
Screenshot: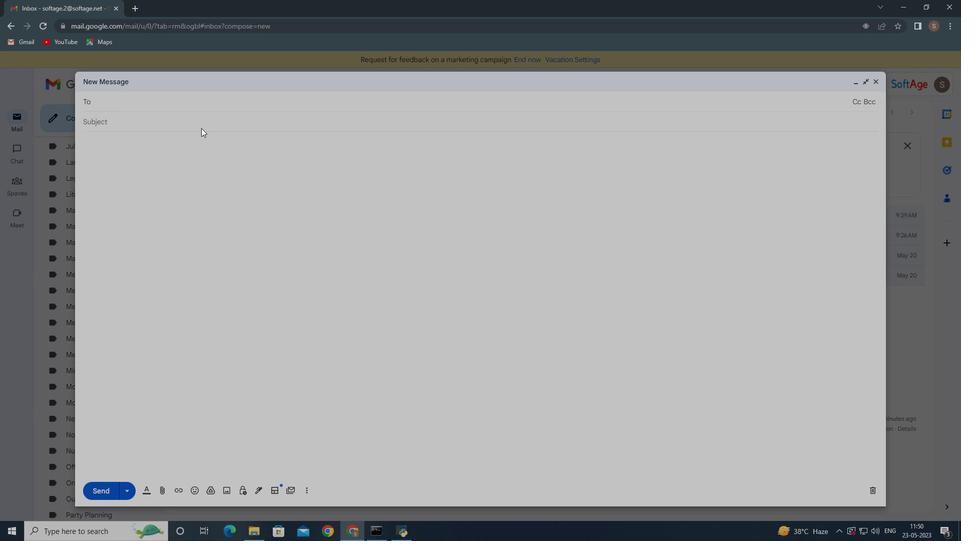 
Action: Key pressed softage.4
Screenshot: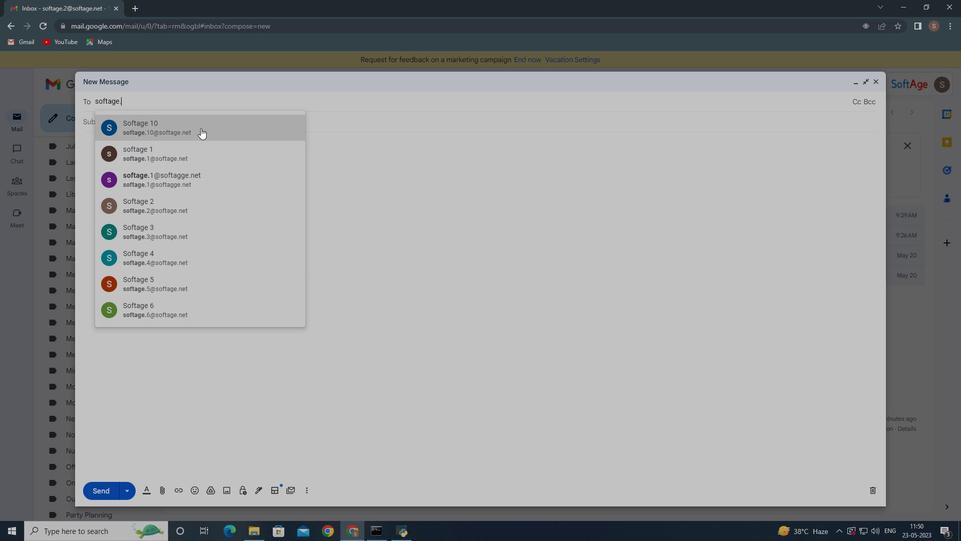 
Action: Mouse moved to (188, 133)
Screenshot: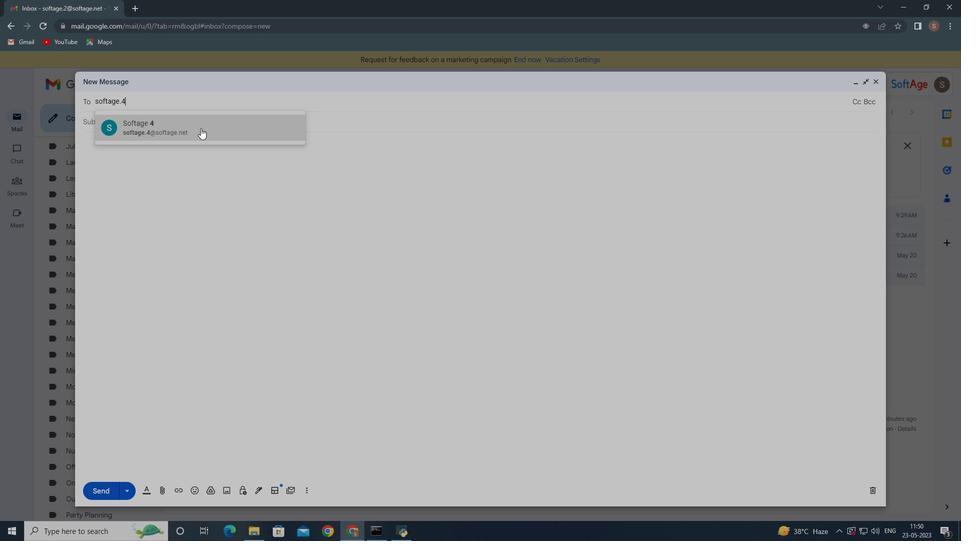 
Action: Mouse pressed left at (188, 133)
Screenshot: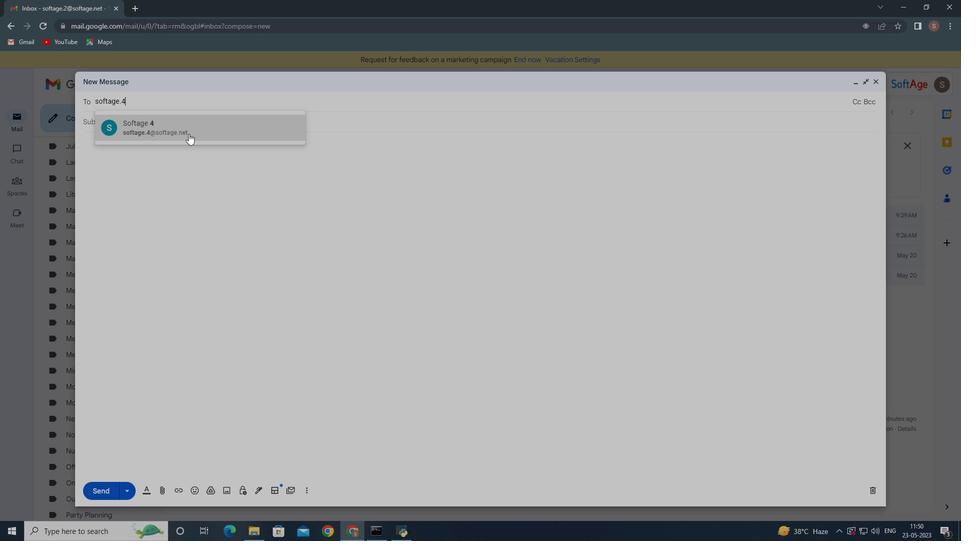 
Action: Mouse moved to (254, 488)
Screenshot: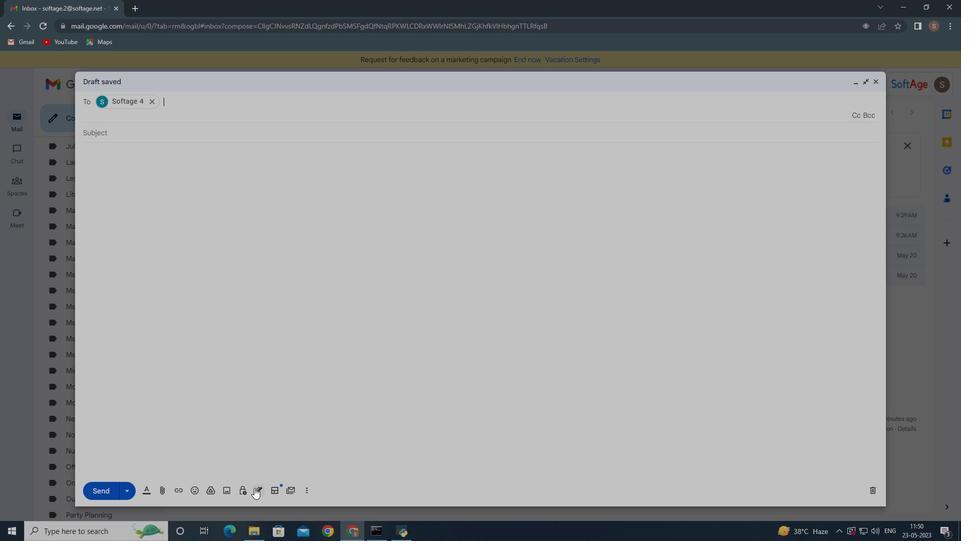 
Action: Mouse pressed left at (254, 488)
Screenshot: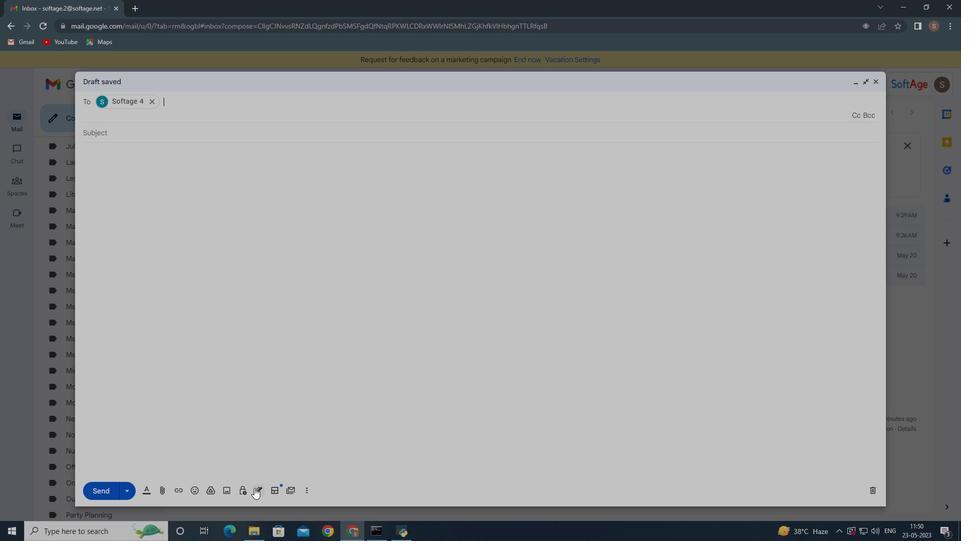
Action: Mouse moved to (297, 330)
Screenshot: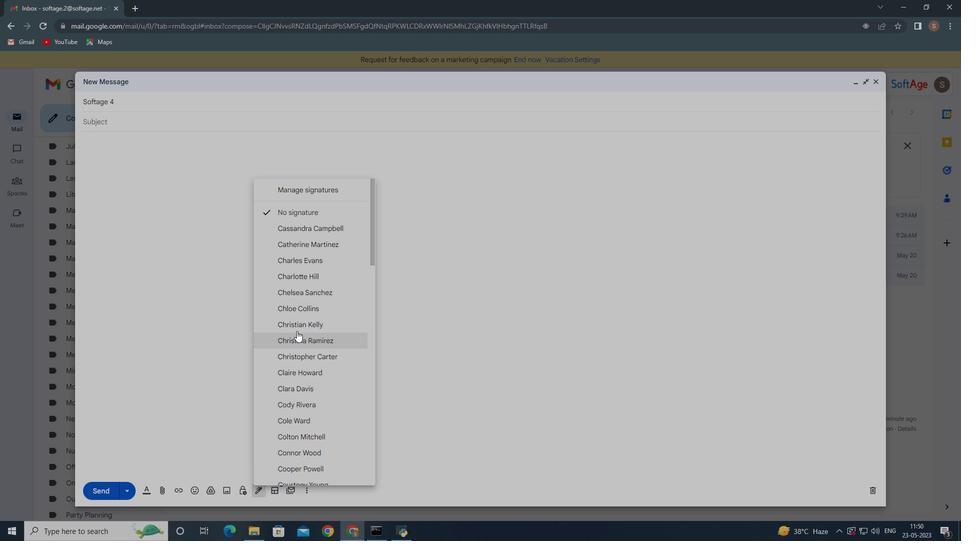 
Action: Mouse scrolled (297, 329) with delta (0, 0)
Screenshot: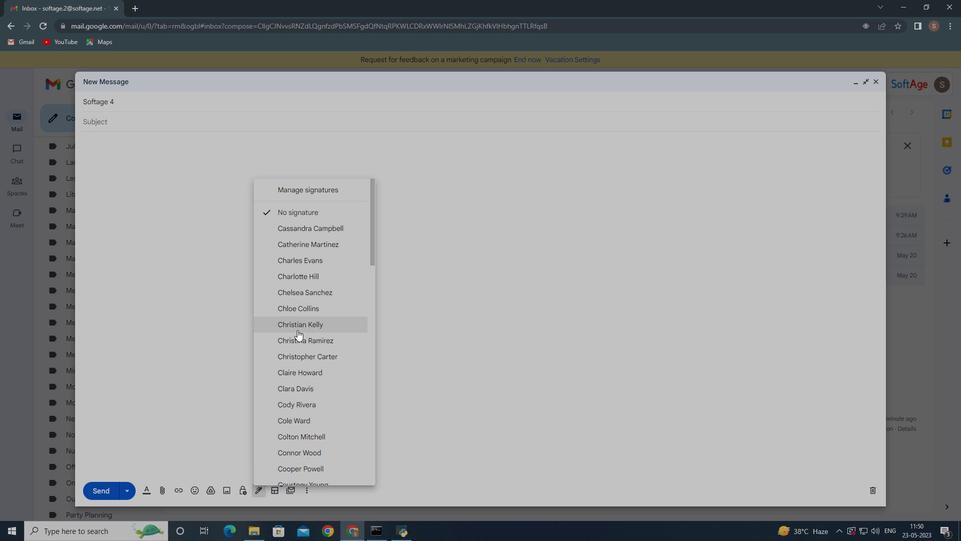 
Action: Mouse moved to (297, 330)
Screenshot: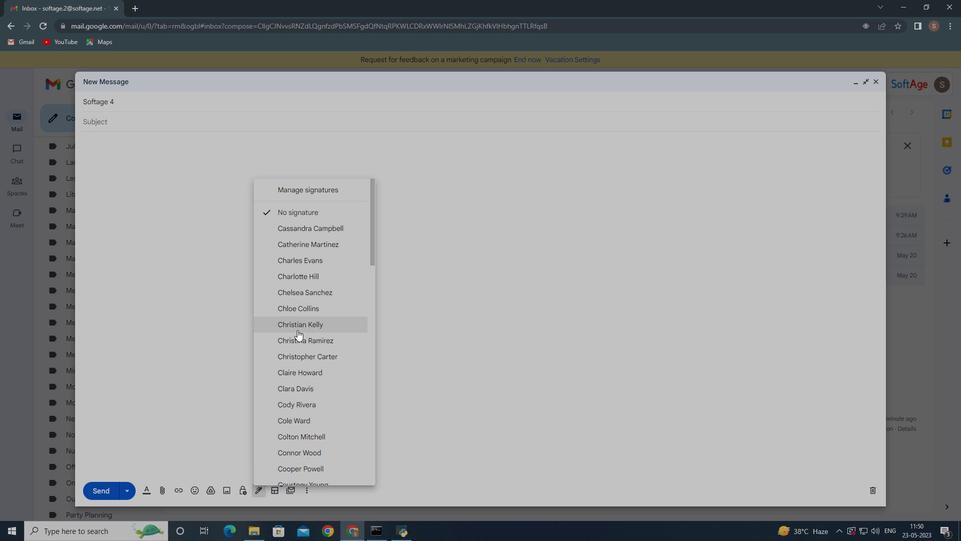 
Action: Mouse scrolled (297, 329) with delta (0, 0)
Screenshot: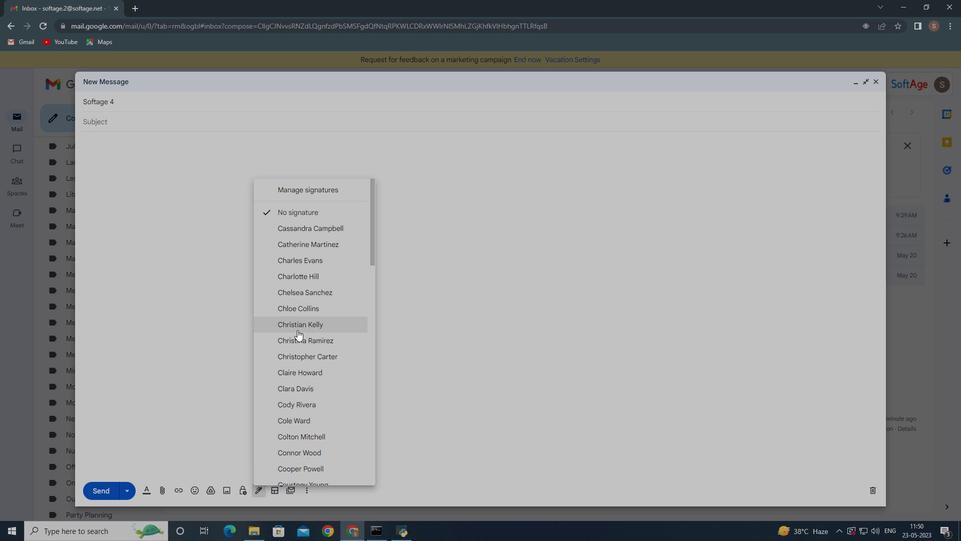 
Action: Mouse scrolled (297, 329) with delta (0, 0)
Screenshot: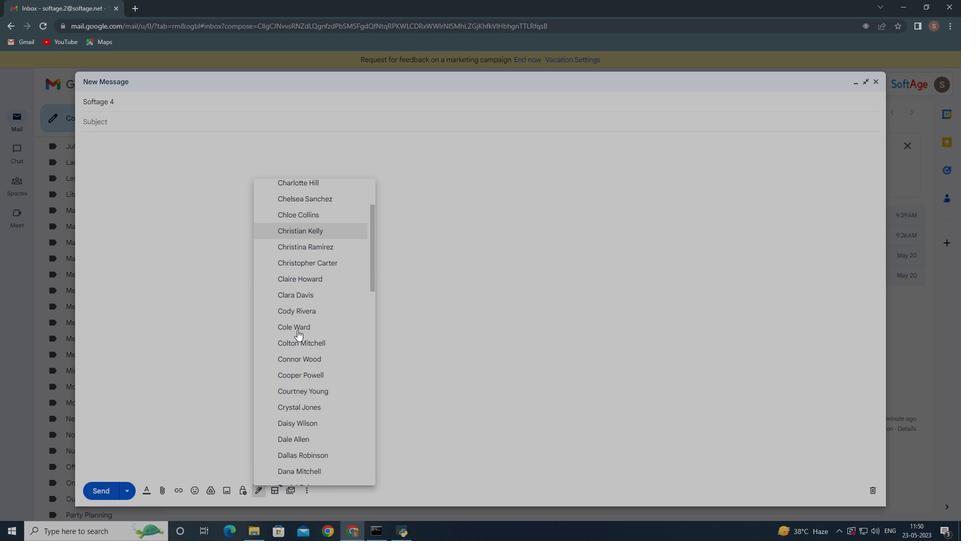 
Action: Mouse scrolled (297, 329) with delta (0, 0)
Screenshot: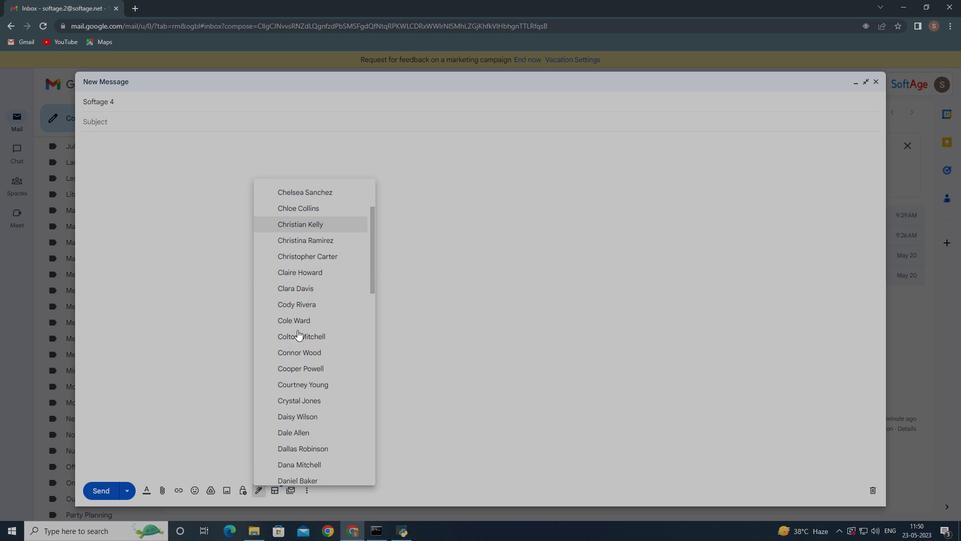 
Action: Mouse moved to (297, 330)
Screenshot: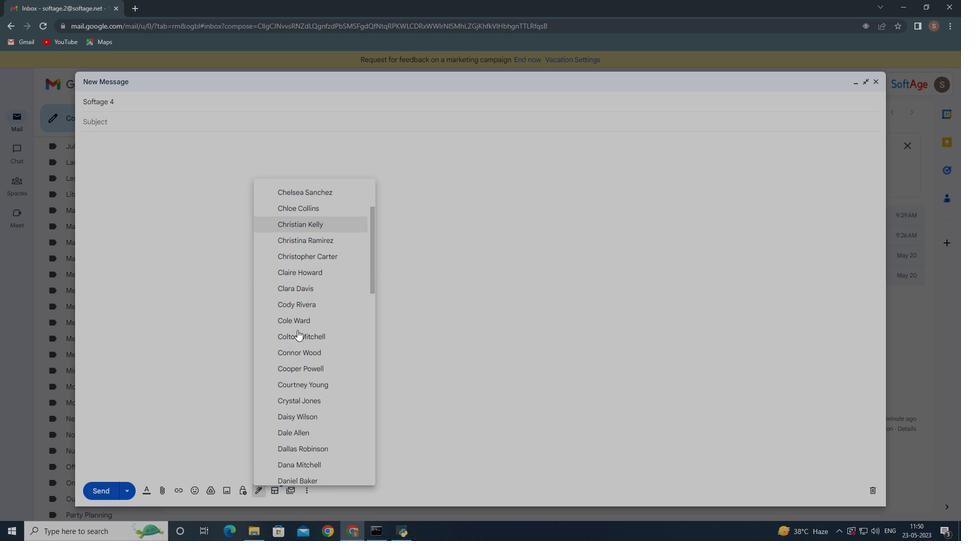 
Action: Mouse scrolled (297, 329) with delta (0, 0)
Screenshot: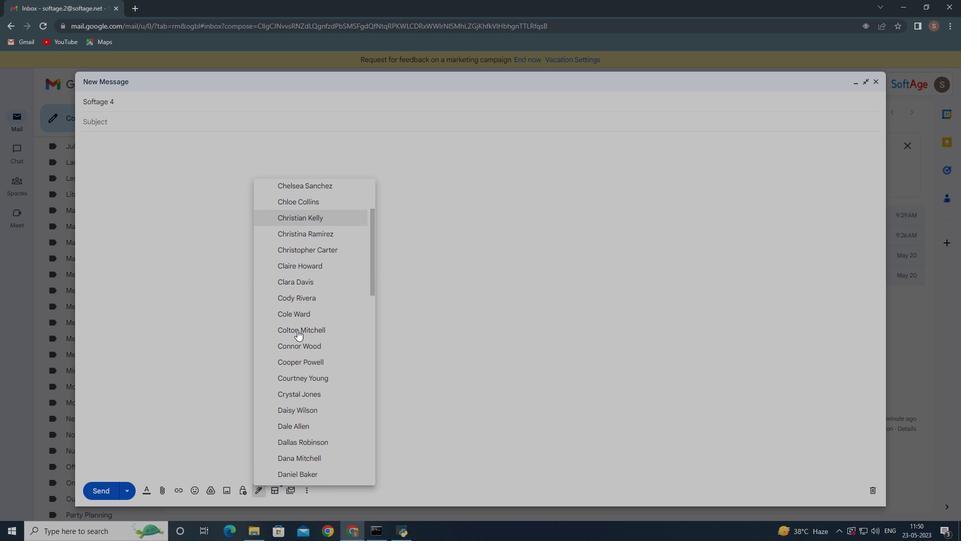 
Action: Mouse moved to (307, 408)
Screenshot: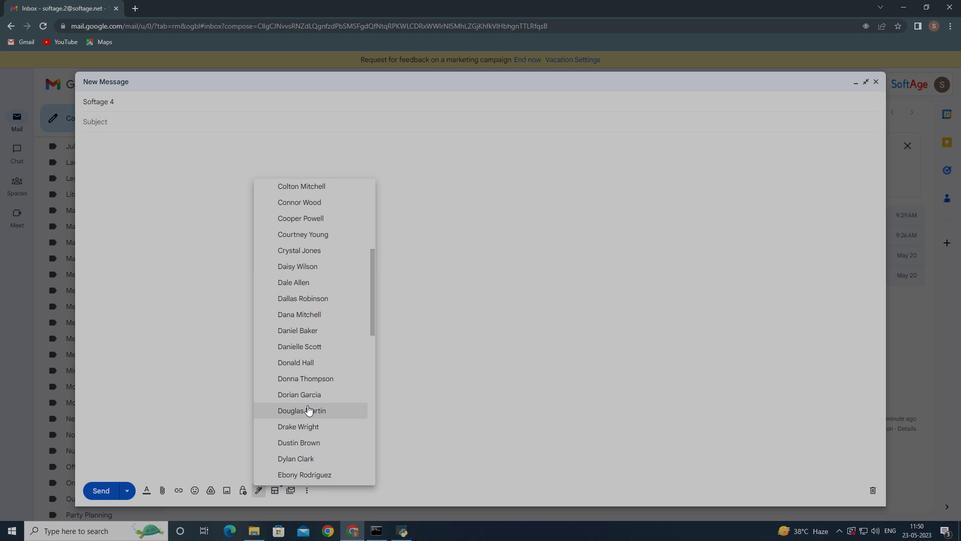 
Action: Mouse scrolled (307, 408) with delta (0, 0)
Screenshot: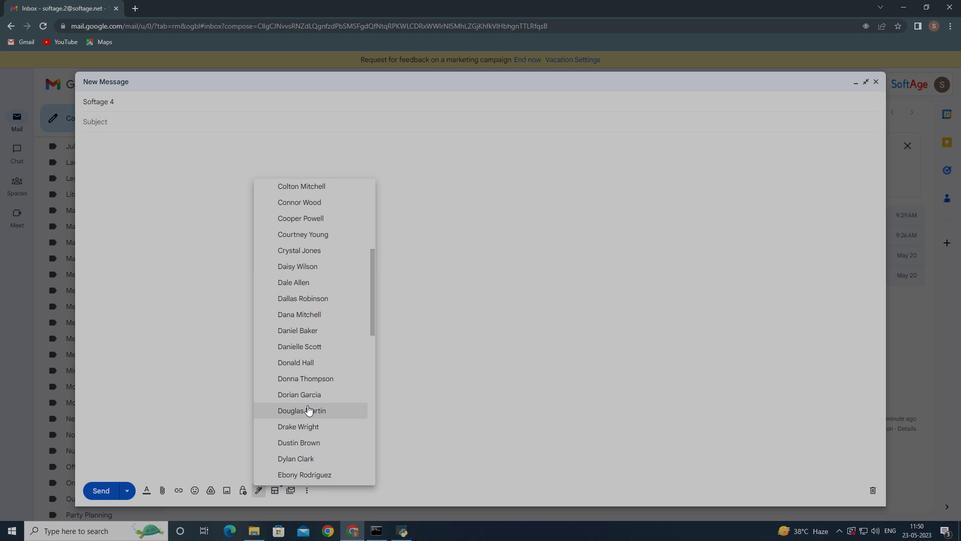 
Action: Mouse scrolled (307, 408) with delta (0, 0)
Screenshot: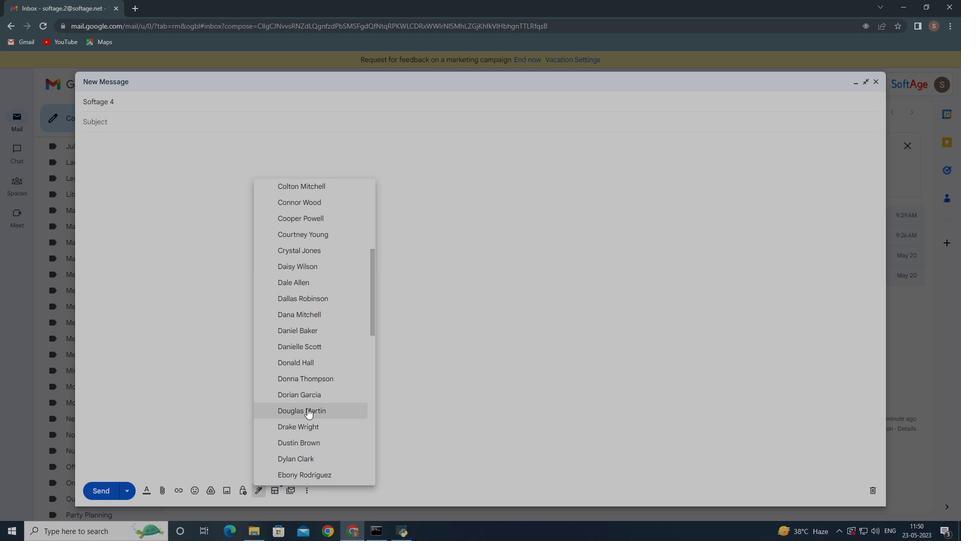 
Action: Mouse scrolled (307, 408) with delta (0, 0)
Screenshot: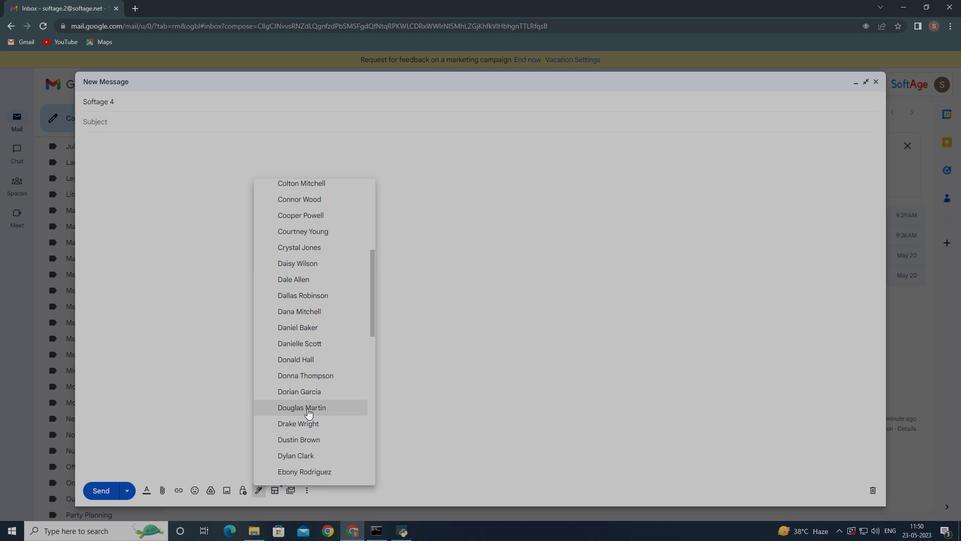 
Action: Mouse moved to (311, 392)
Screenshot: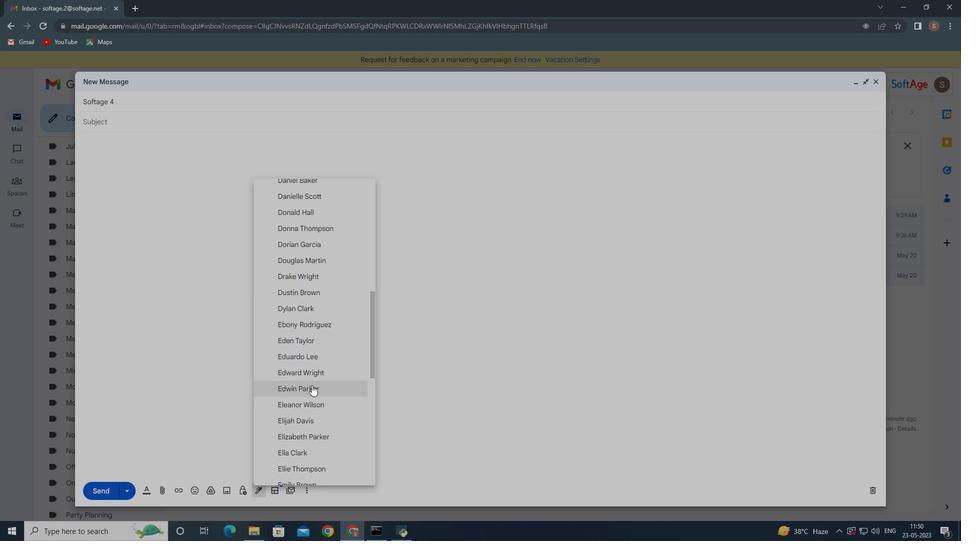 
Action: Mouse scrolled (311, 391) with delta (0, 0)
Screenshot: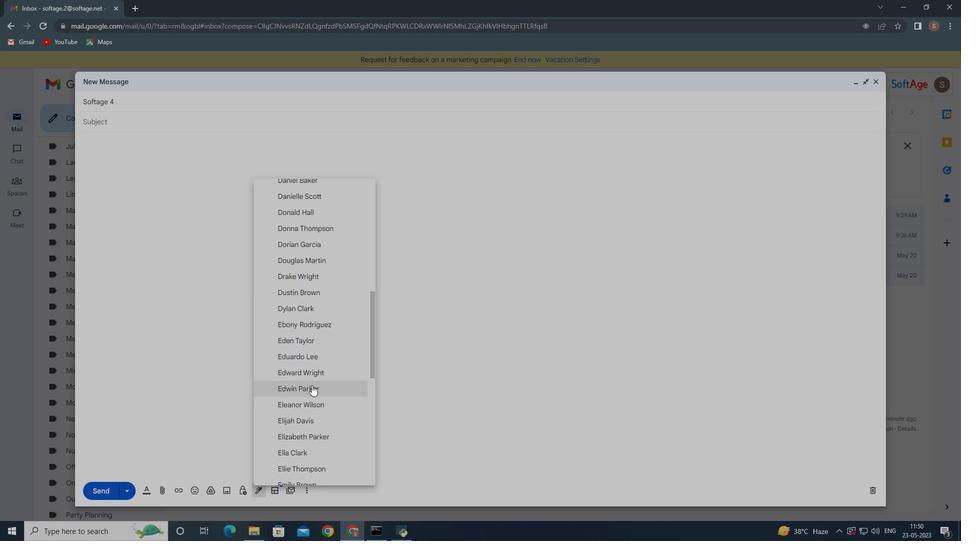 
Action: Mouse moved to (311, 393)
Screenshot: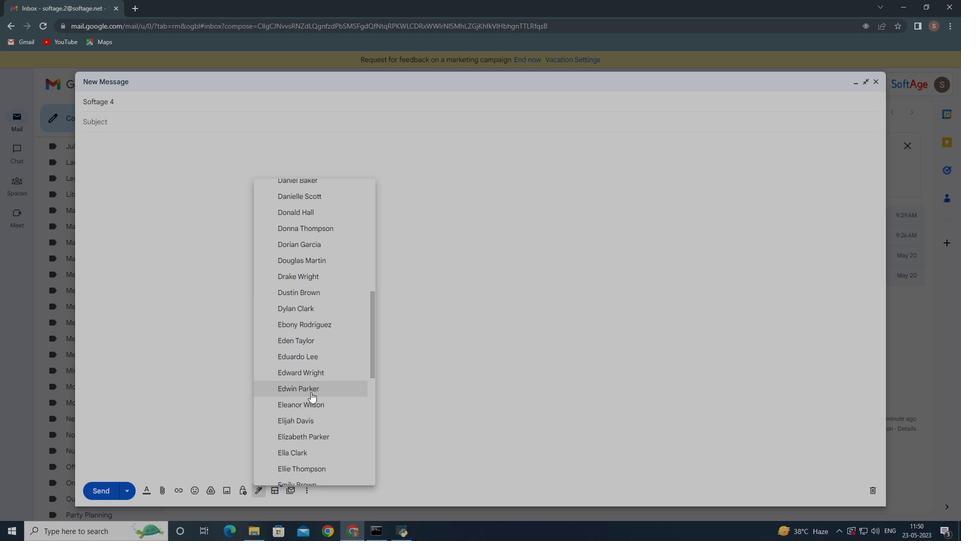 
Action: Mouse scrolled (311, 393) with delta (0, 0)
Screenshot: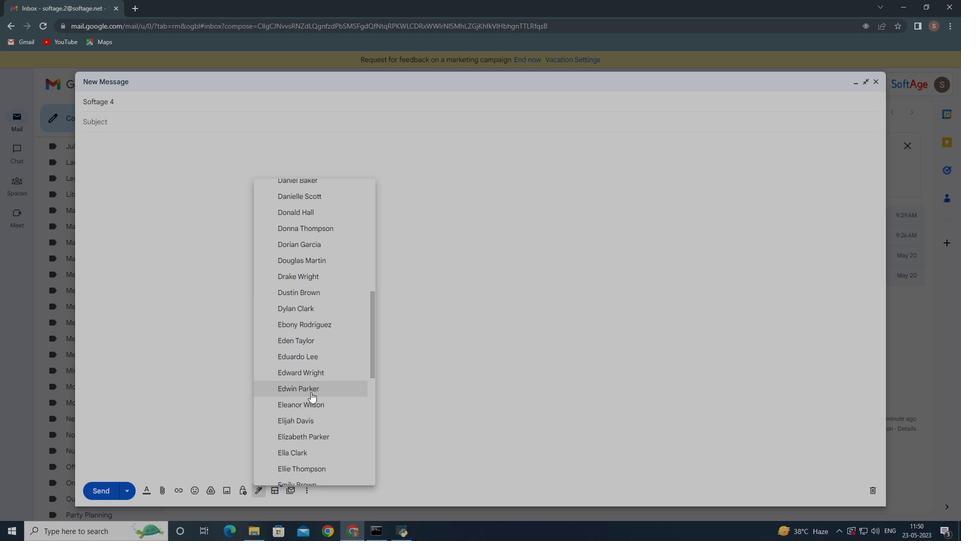 
Action: Mouse scrolled (311, 393) with delta (0, 0)
Screenshot: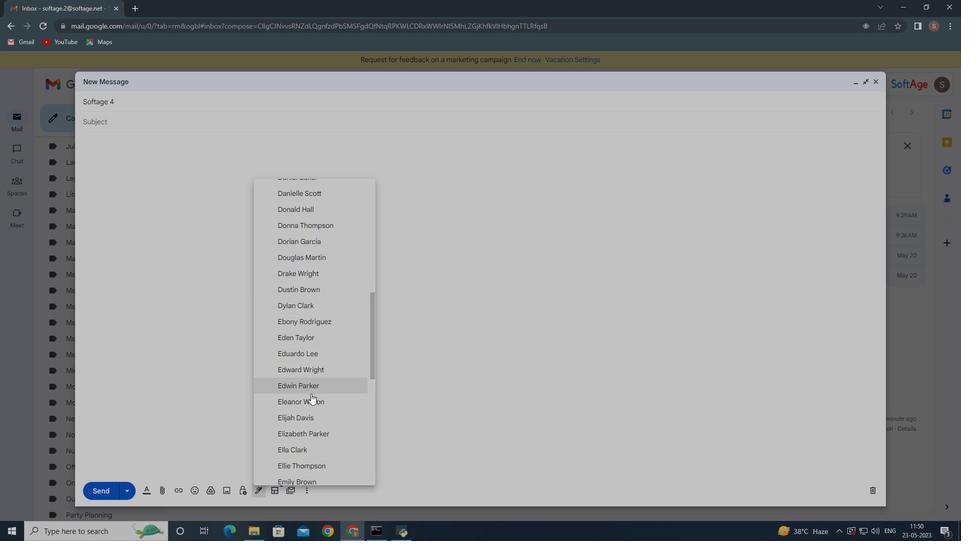 
Action: Mouse moved to (303, 368)
Screenshot: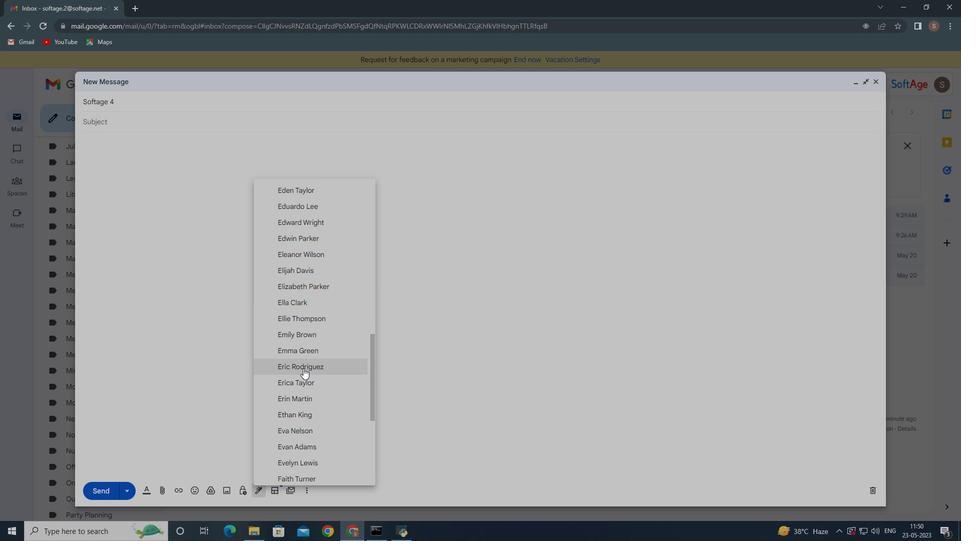 
Action: Mouse scrolled (303, 368) with delta (0, 0)
Screenshot: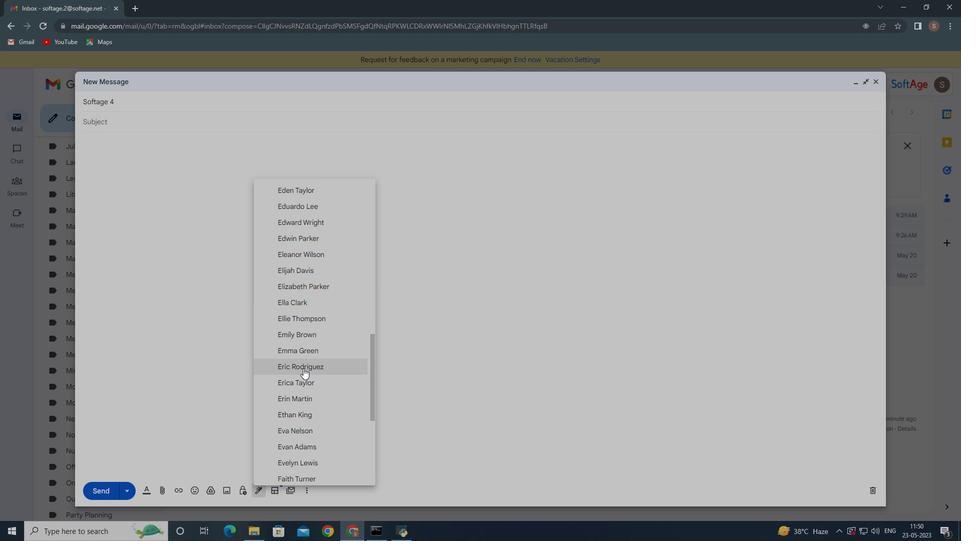 
Action: Mouse moved to (303, 369)
Screenshot: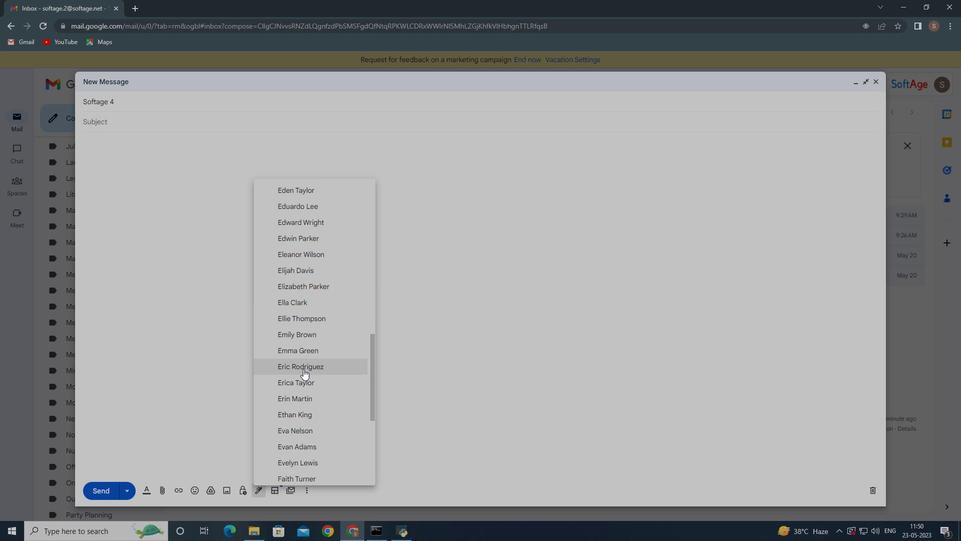 
Action: Mouse scrolled (303, 369) with delta (0, 0)
Screenshot: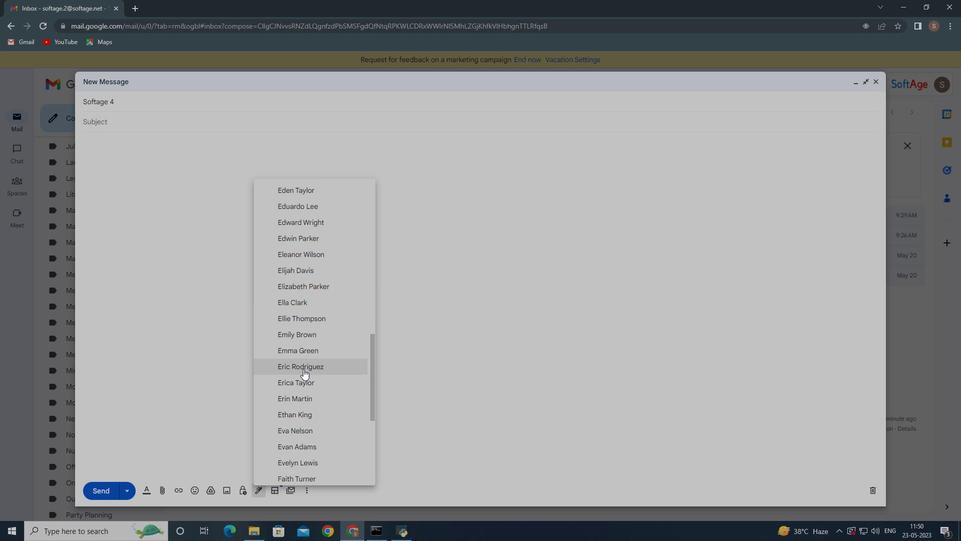 
Action: Mouse moved to (303, 369)
Screenshot: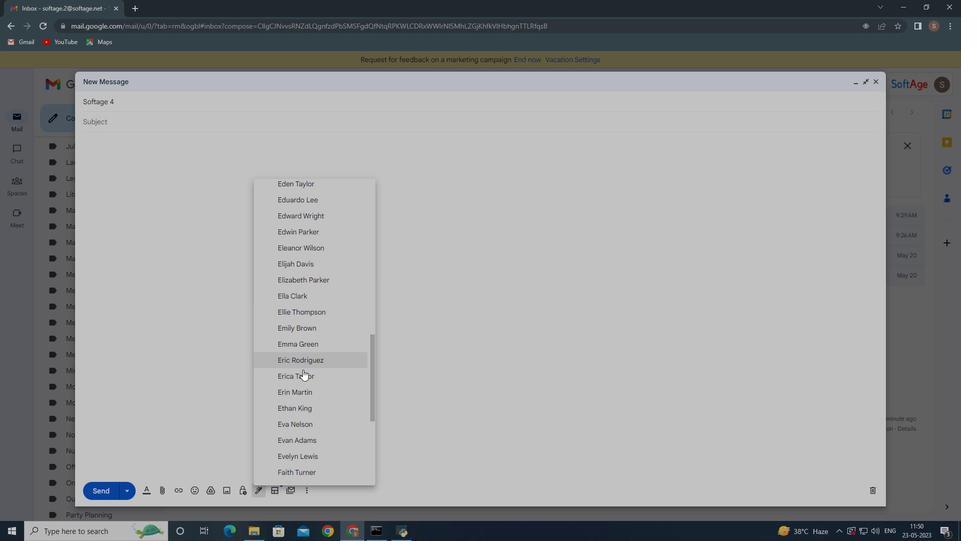 
Action: Mouse scrolled (303, 369) with delta (0, 0)
Screenshot: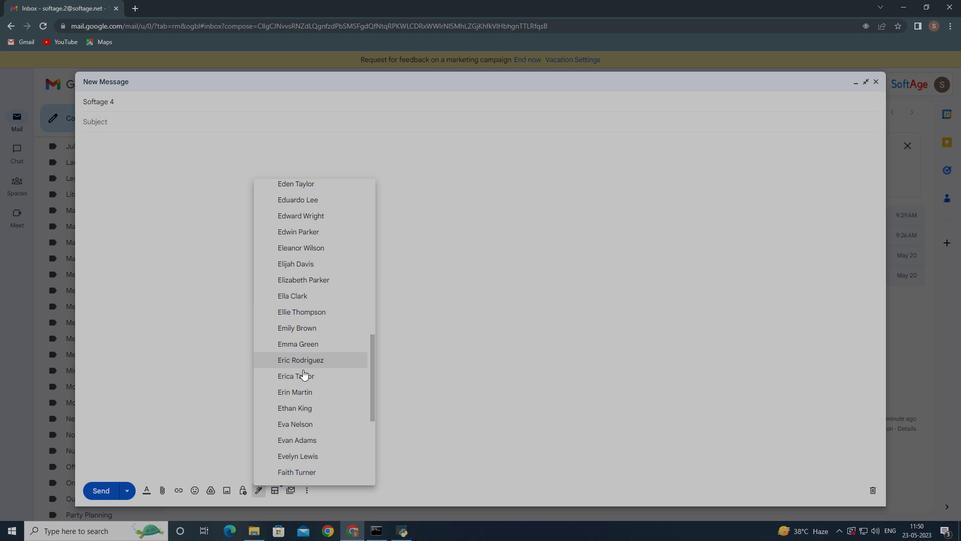 
Action: Mouse moved to (298, 347)
Screenshot: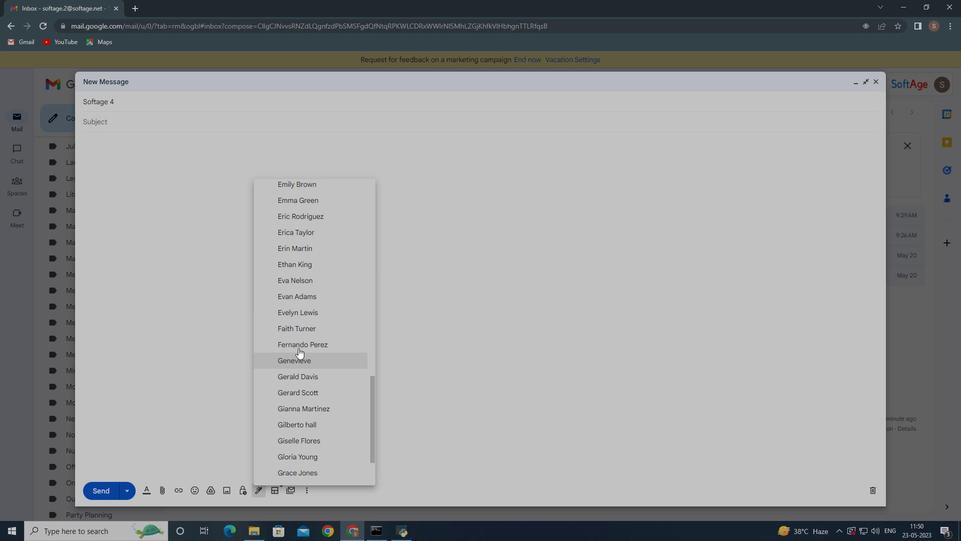 
Action: Mouse pressed left at (298, 347)
Screenshot: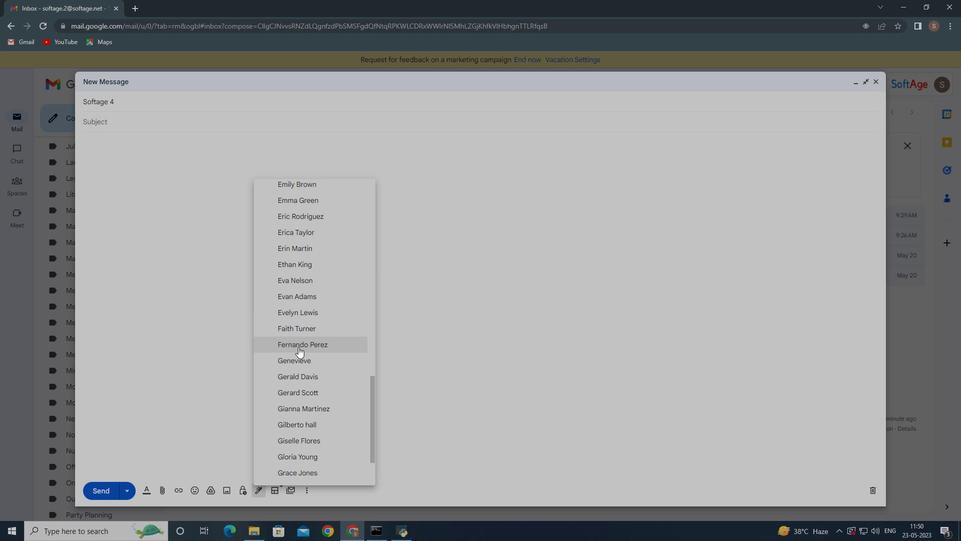 
Action: Mouse moved to (310, 484)
Screenshot: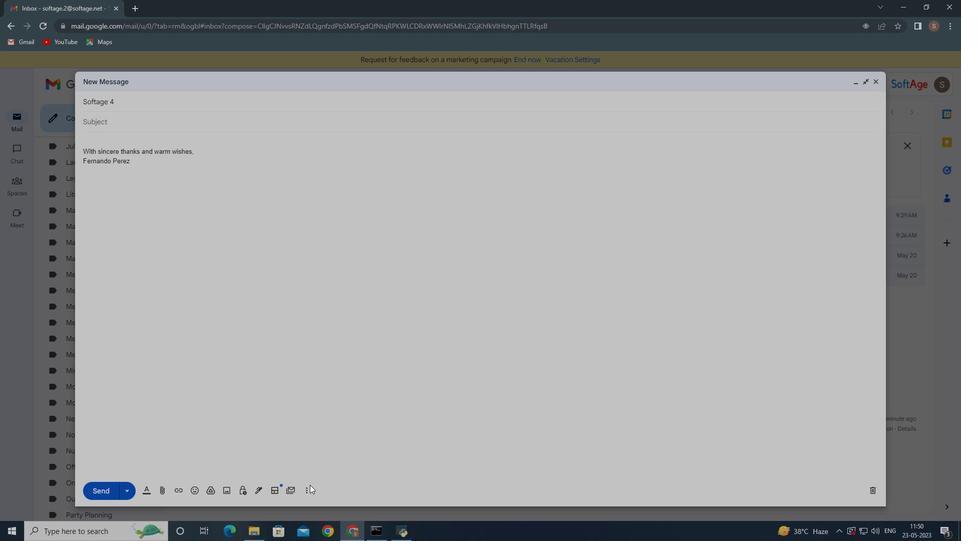 
Action: Mouse pressed left at (310, 484)
Screenshot: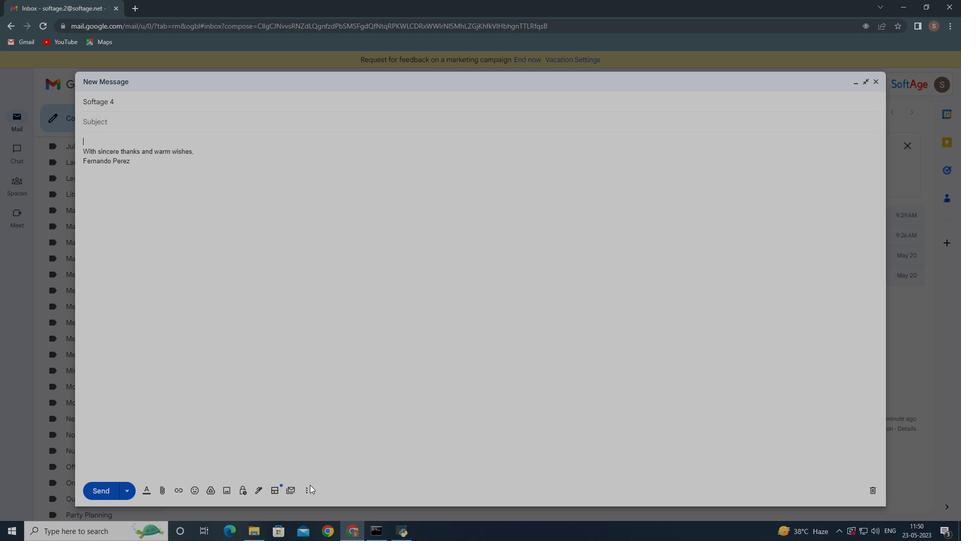 
Action: Mouse moved to (308, 490)
Screenshot: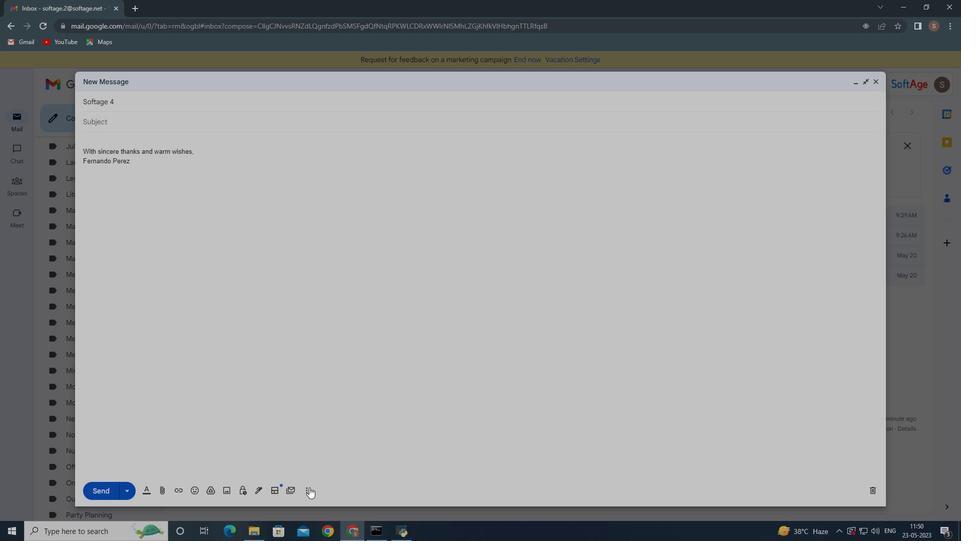 
Action: Mouse pressed left at (308, 490)
Screenshot: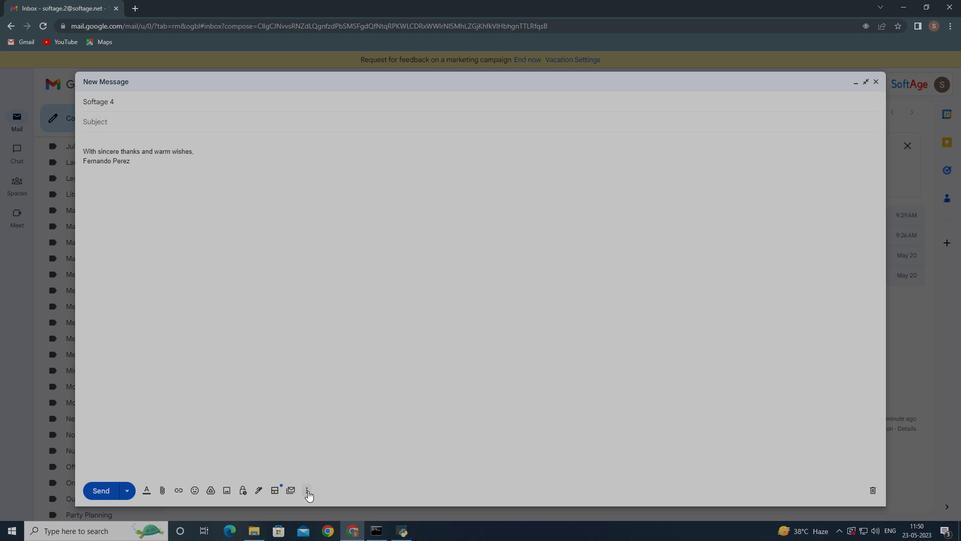 
Action: Mouse moved to (468, 374)
Screenshot: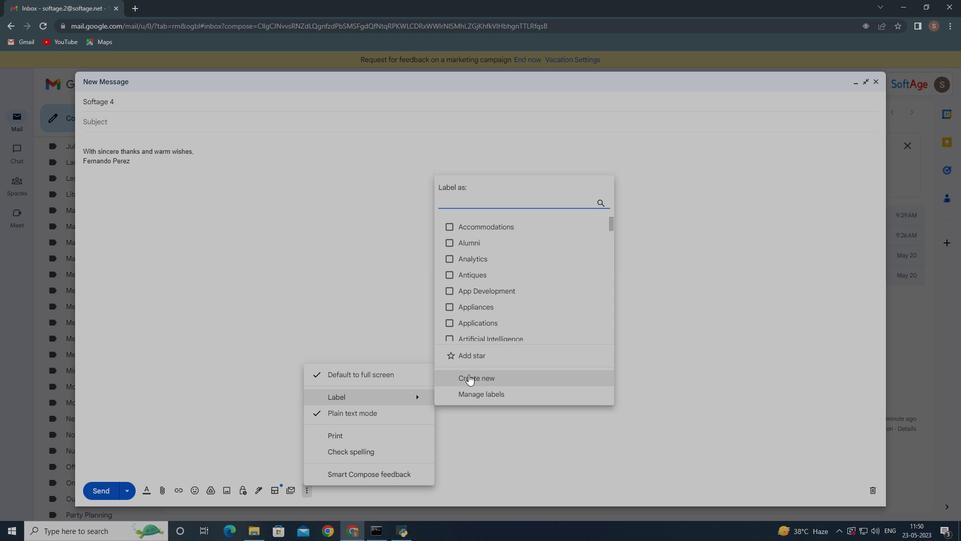 
Action: Mouse pressed left at (468, 374)
Screenshot: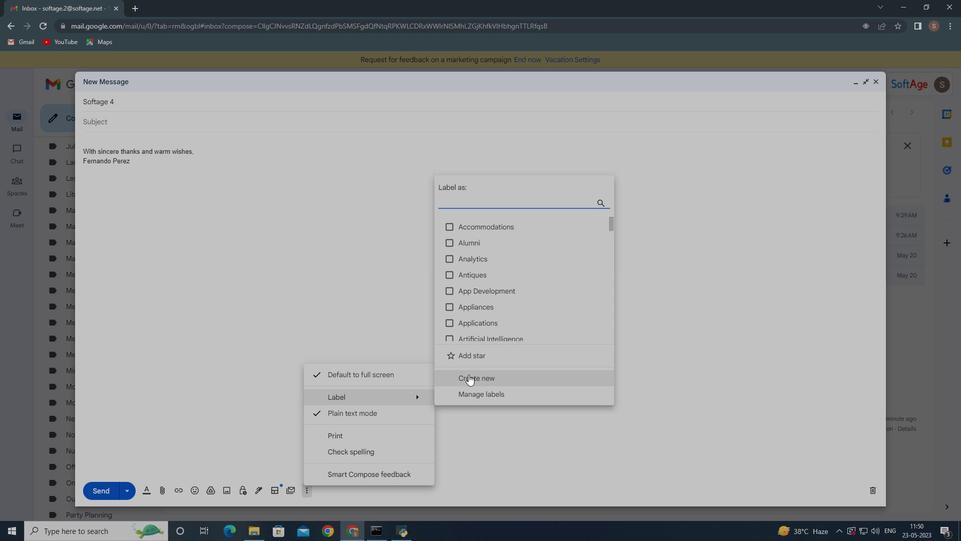 
Action: Mouse moved to (458, 338)
Screenshot: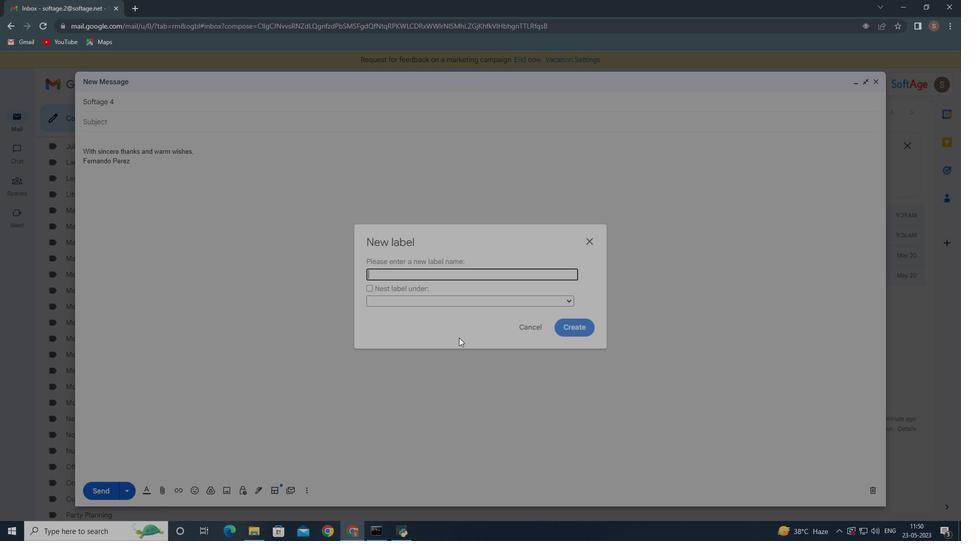 
Action: Key pressed <Key.shift>Pets
Screenshot: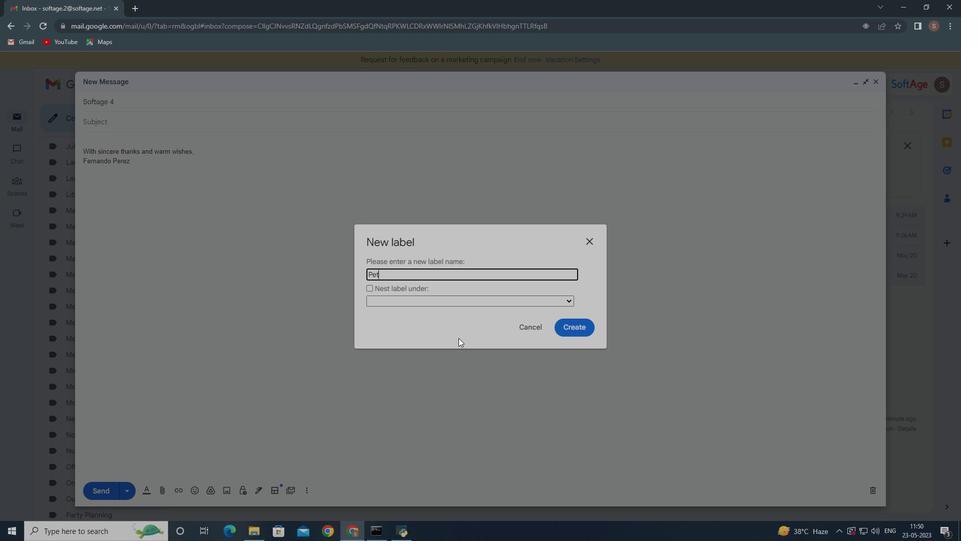 
Action: Mouse moved to (571, 325)
Screenshot: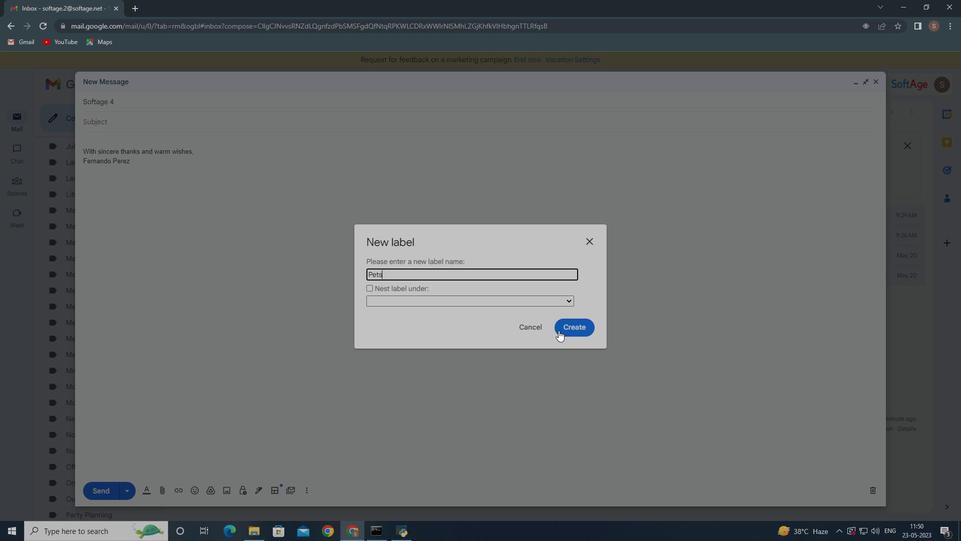 
Action: Mouse pressed left at (571, 325)
Screenshot: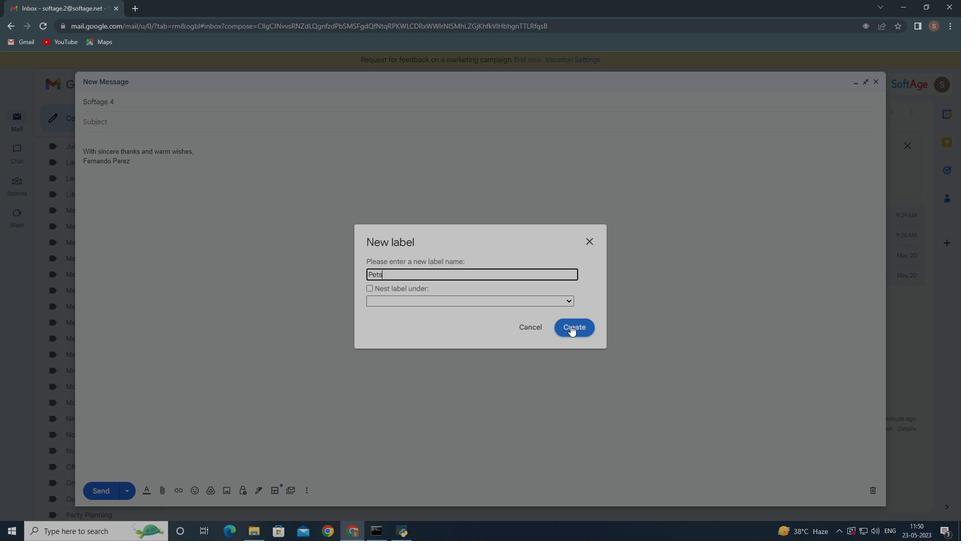 
Action: Mouse moved to (568, 327)
Screenshot: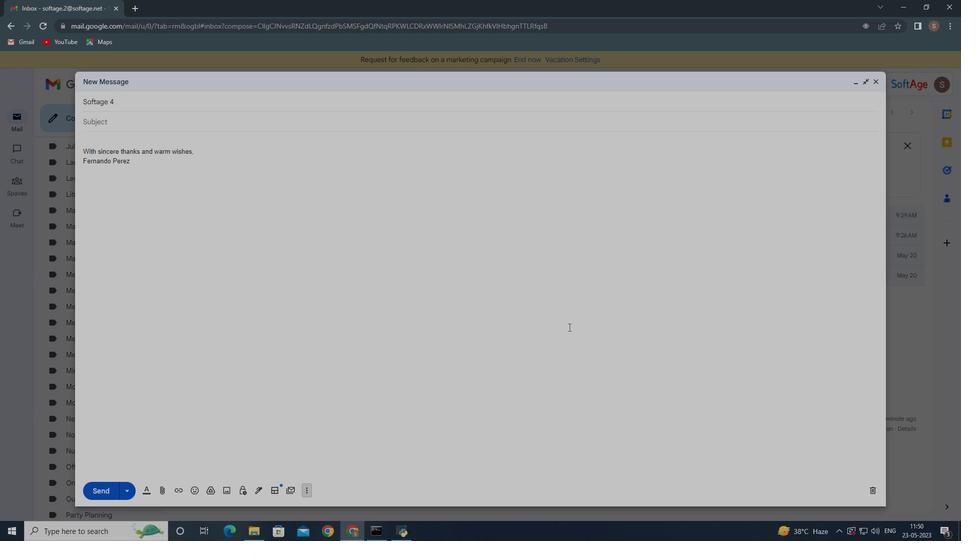 
